 Task: Find connections with filter location Divichibazar with filter topic #homedecor with filter profile language French with filter current company Tata Consumer Products with filter school Medical jobs updates with filter industry Semiconductor Manufacturing with filter service category Print Design with filter keywords title Continuous Improvement Consultant
Action: Mouse moved to (509, 92)
Screenshot: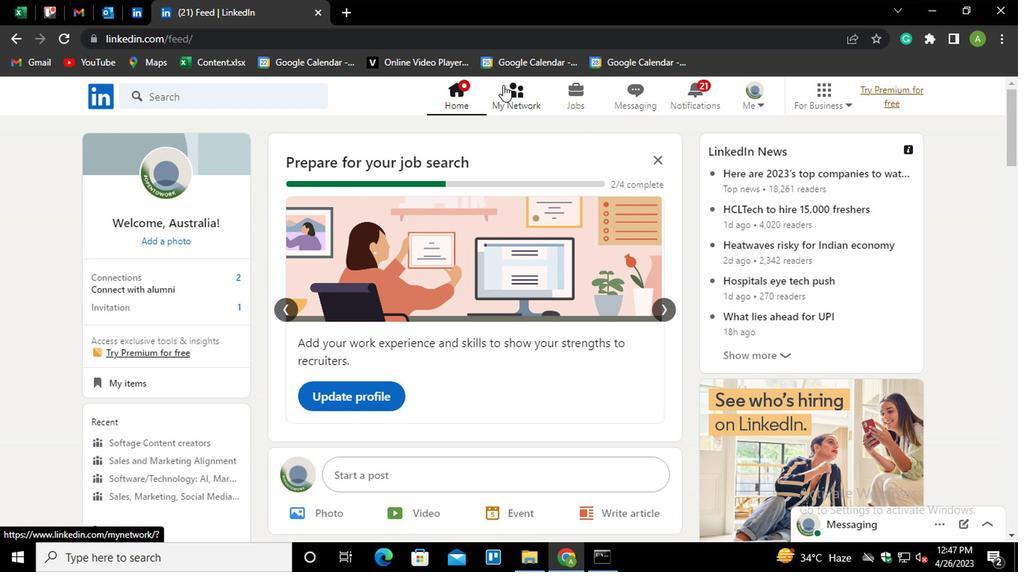 
Action: Mouse pressed left at (509, 92)
Screenshot: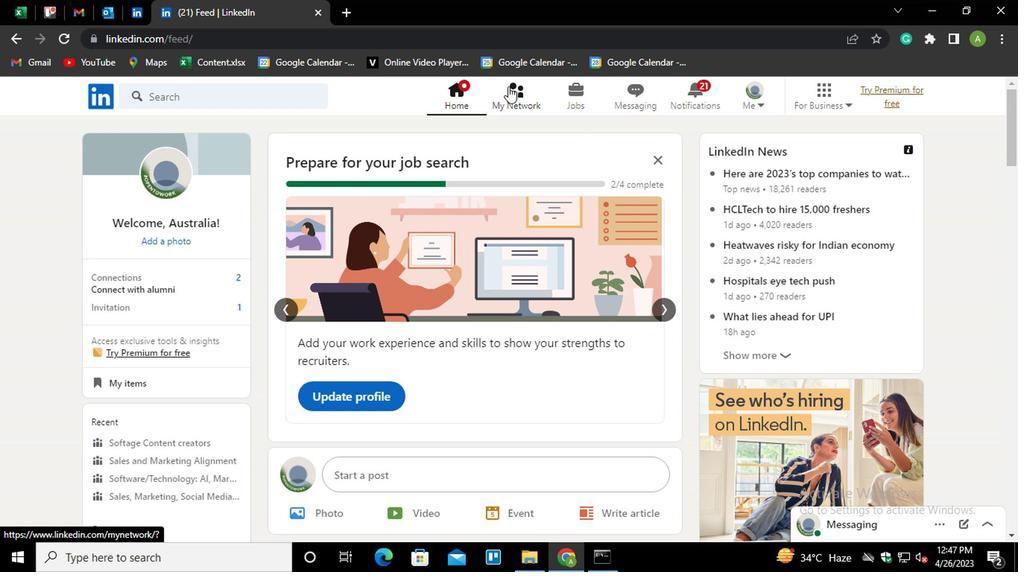 
Action: Mouse moved to (201, 172)
Screenshot: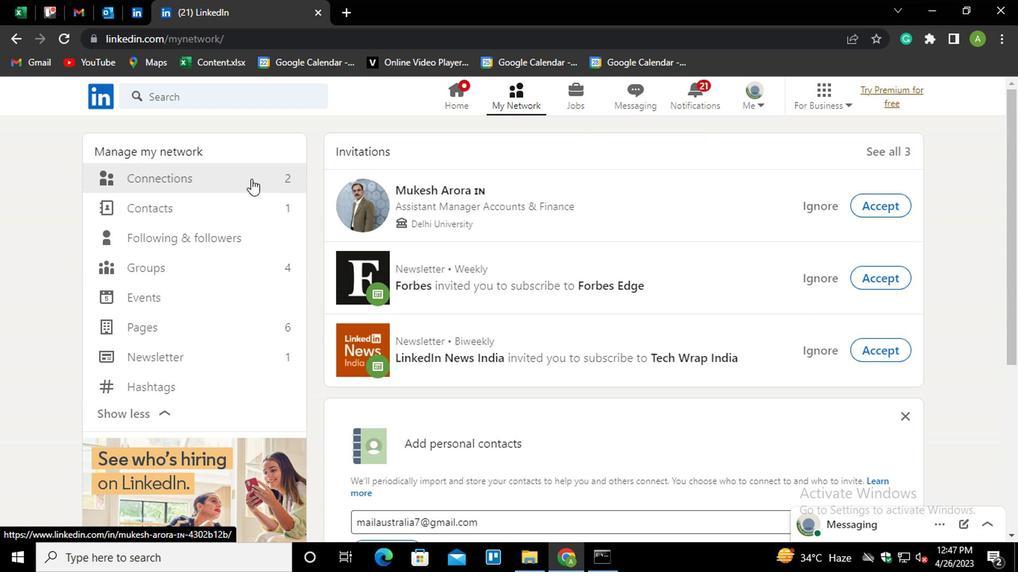 
Action: Mouse pressed left at (201, 172)
Screenshot: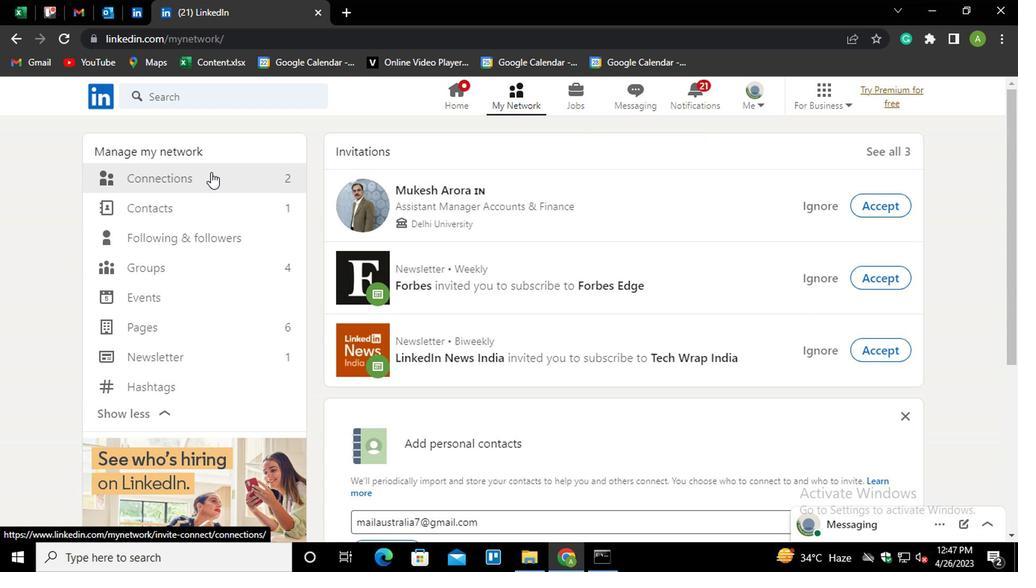 
Action: Mouse moved to (605, 184)
Screenshot: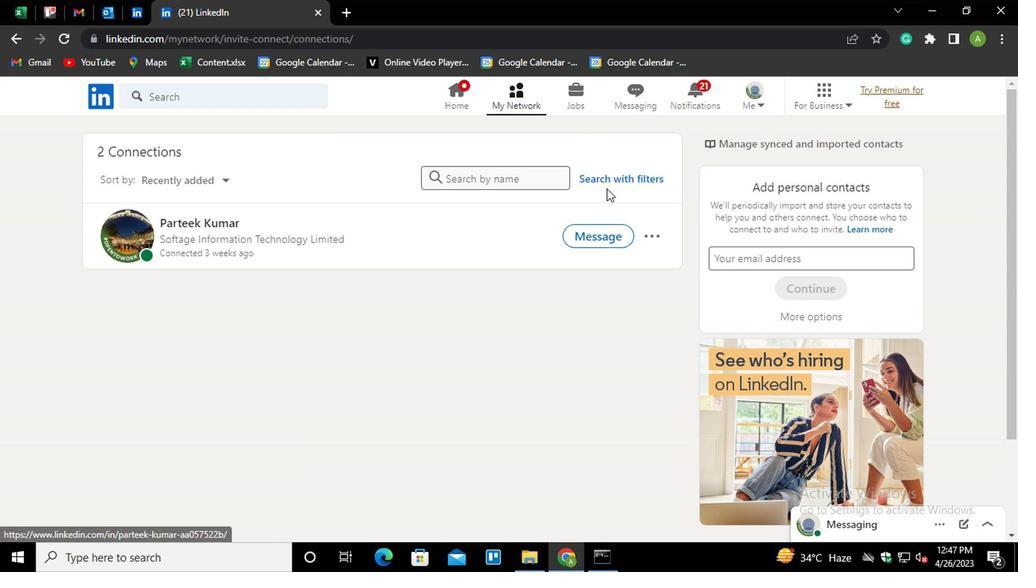 
Action: Mouse pressed left at (605, 184)
Screenshot: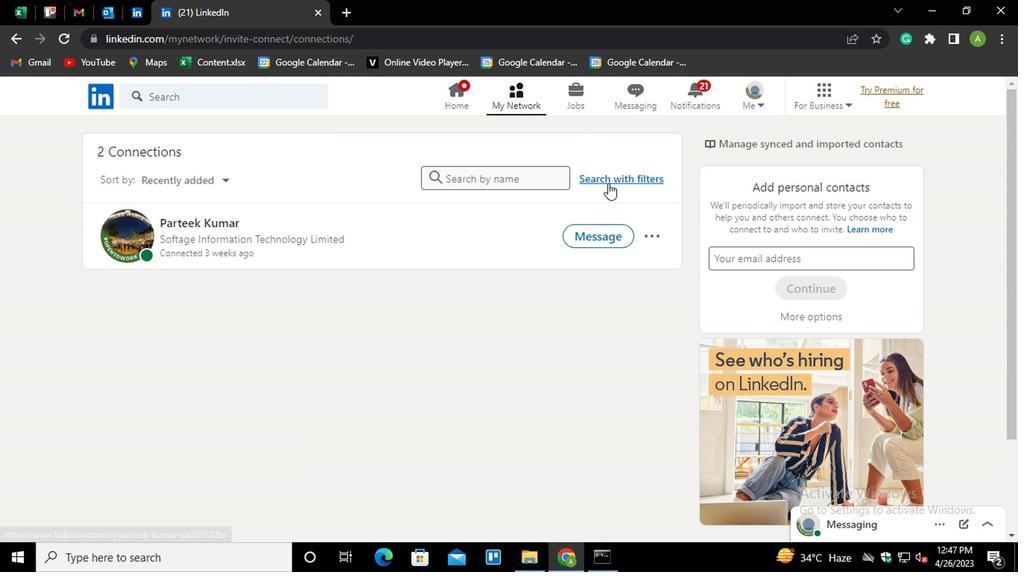 
Action: Mouse moved to (505, 141)
Screenshot: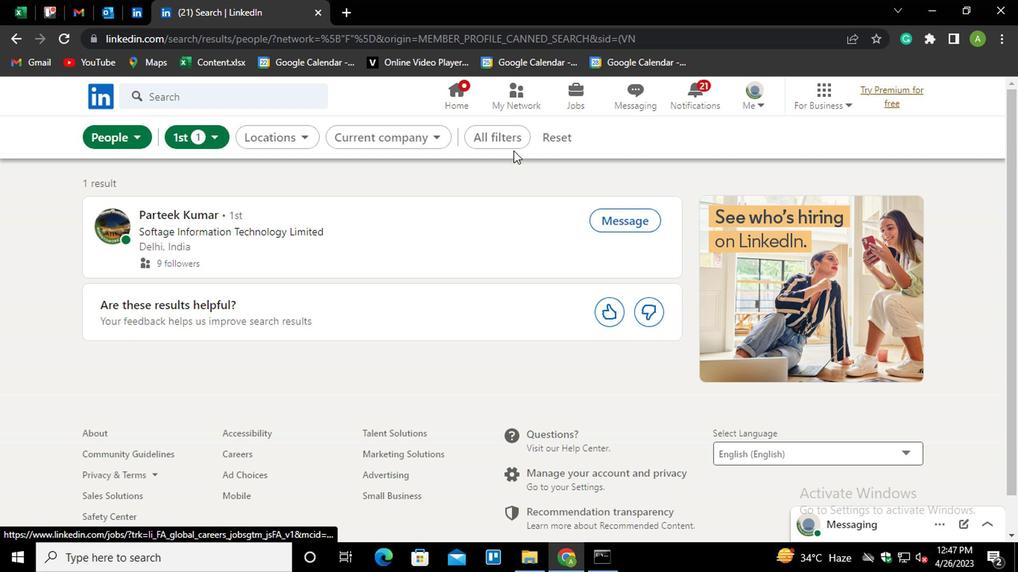
Action: Mouse pressed left at (505, 141)
Screenshot: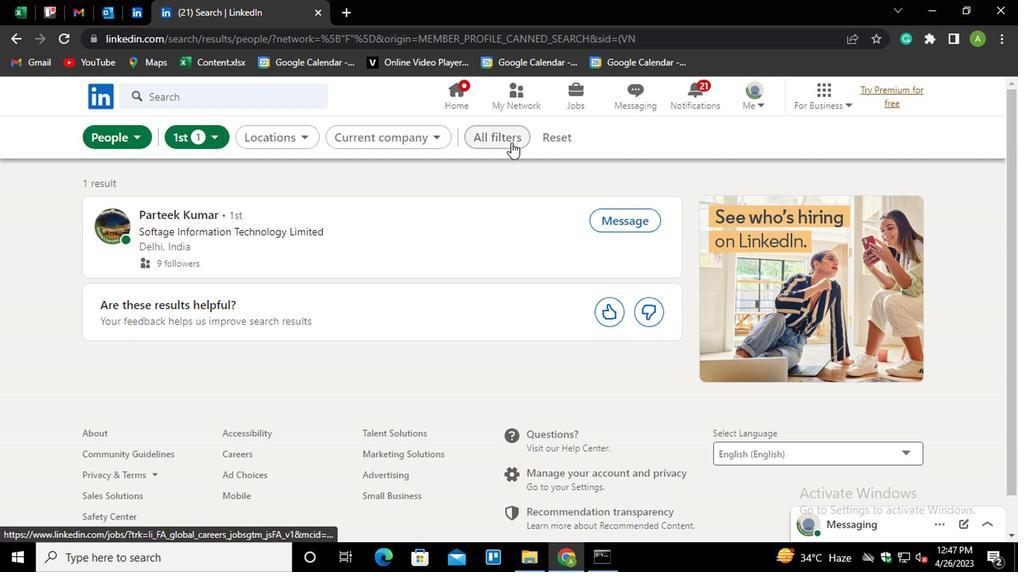 
Action: Mouse moved to (701, 286)
Screenshot: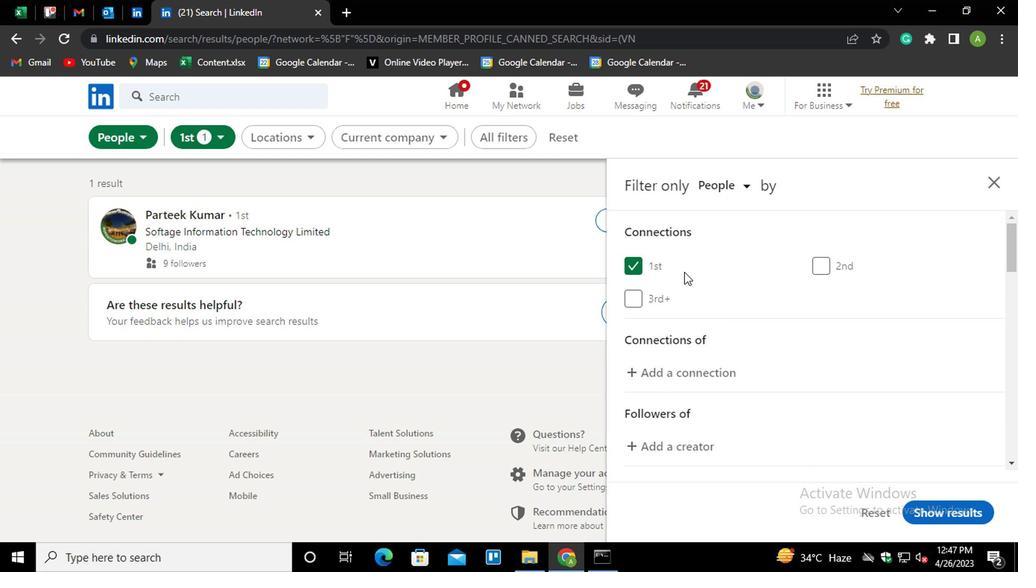 
Action: Mouse scrolled (701, 286) with delta (0, 0)
Screenshot: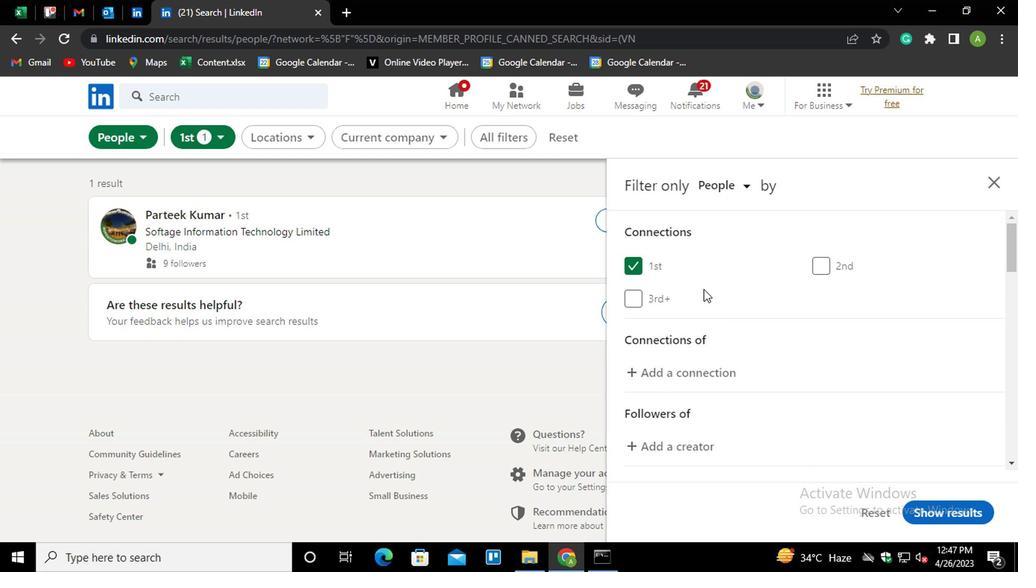 
Action: Mouse scrolled (701, 286) with delta (0, 0)
Screenshot: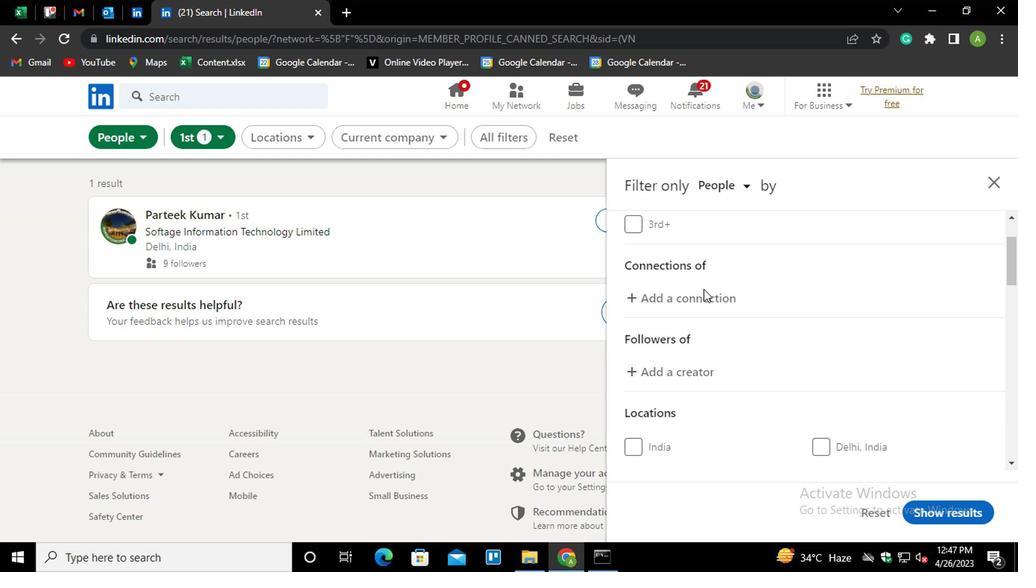 
Action: Mouse moved to (701, 288)
Screenshot: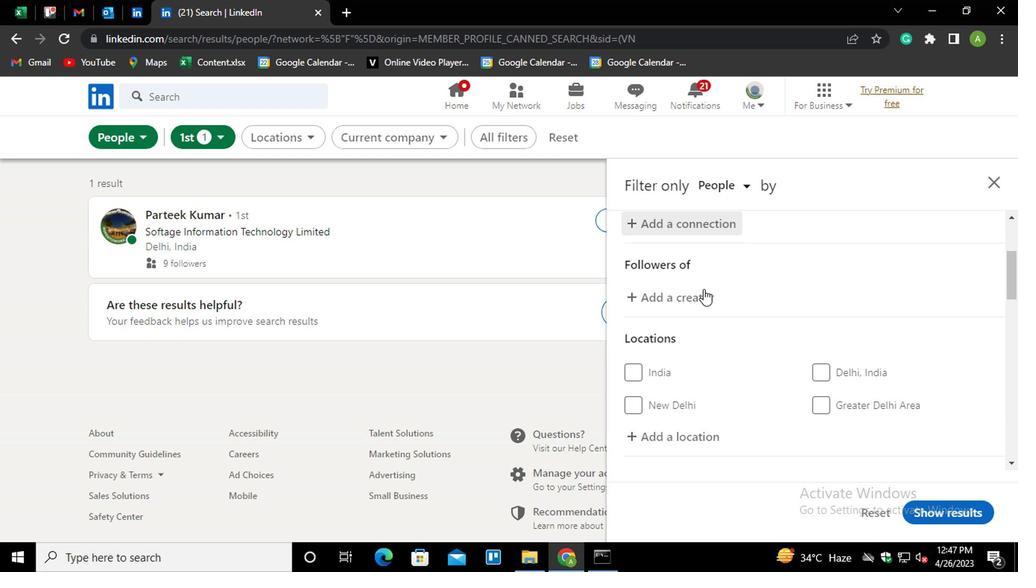 
Action: Mouse scrolled (701, 287) with delta (0, -1)
Screenshot: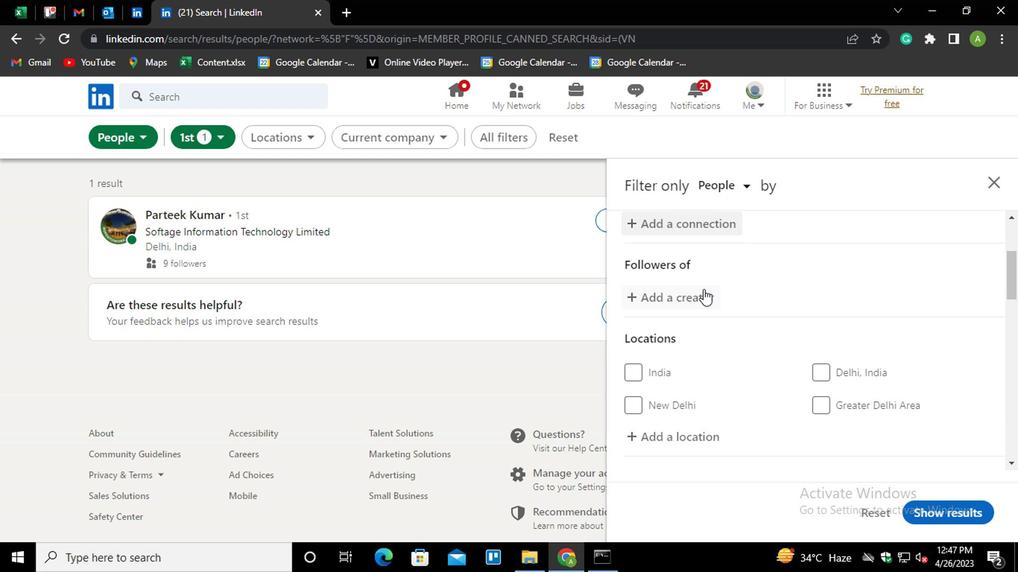 
Action: Mouse moved to (685, 365)
Screenshot: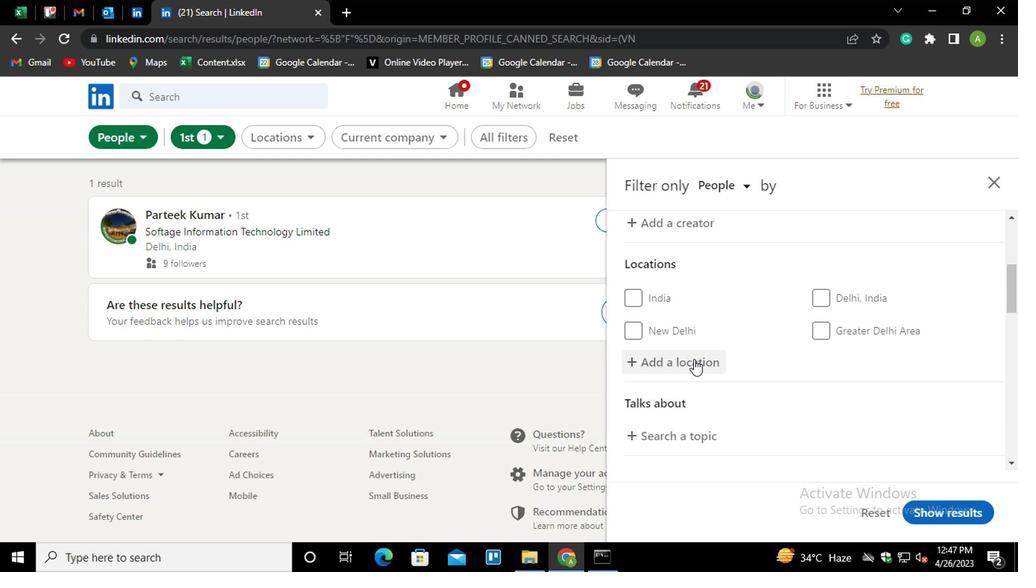 
Action: Mouse pressed left at (685, 365)
Screenshot: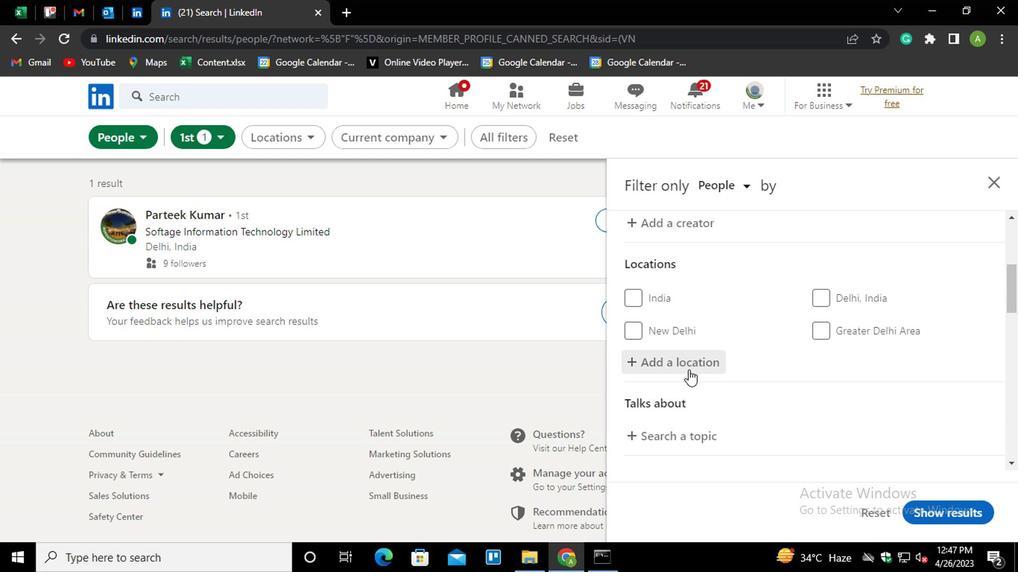 
Action: Mouse moved to (681, 357)
Screenshot: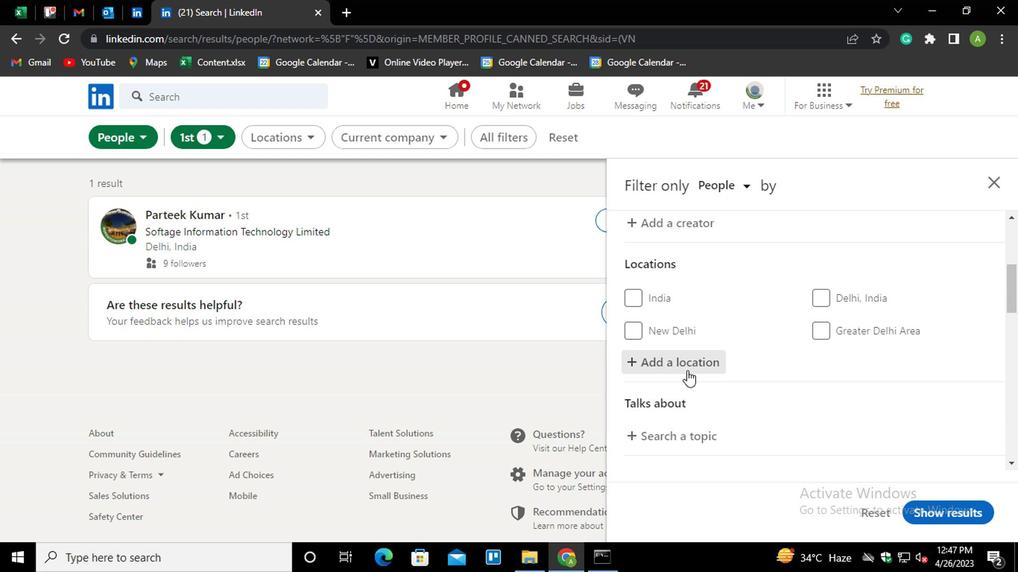 
Action: Mouse pressed left at (681, 357)
Screenshot: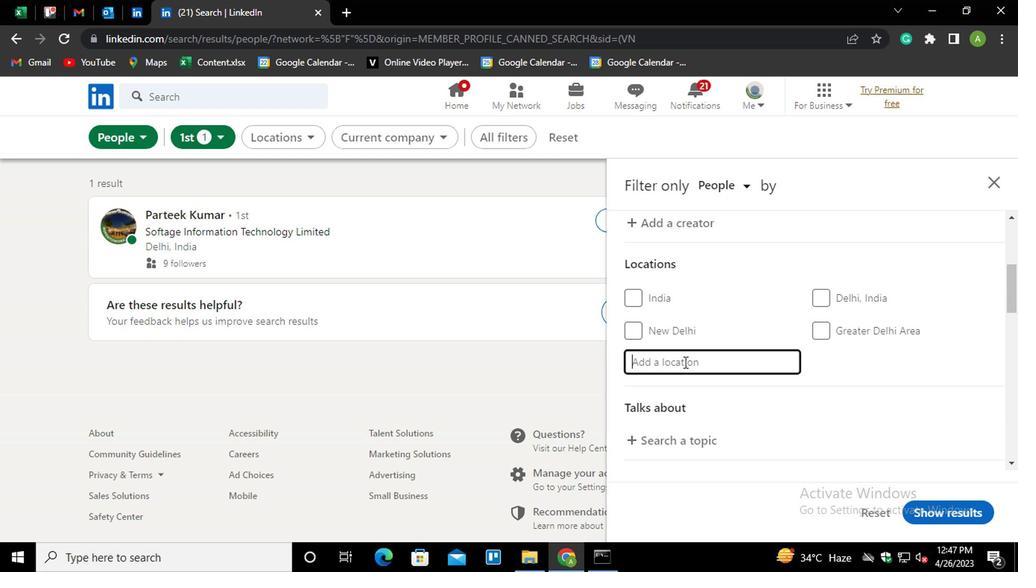 
Action: Mouse moved to (676, 359)
Screenshot: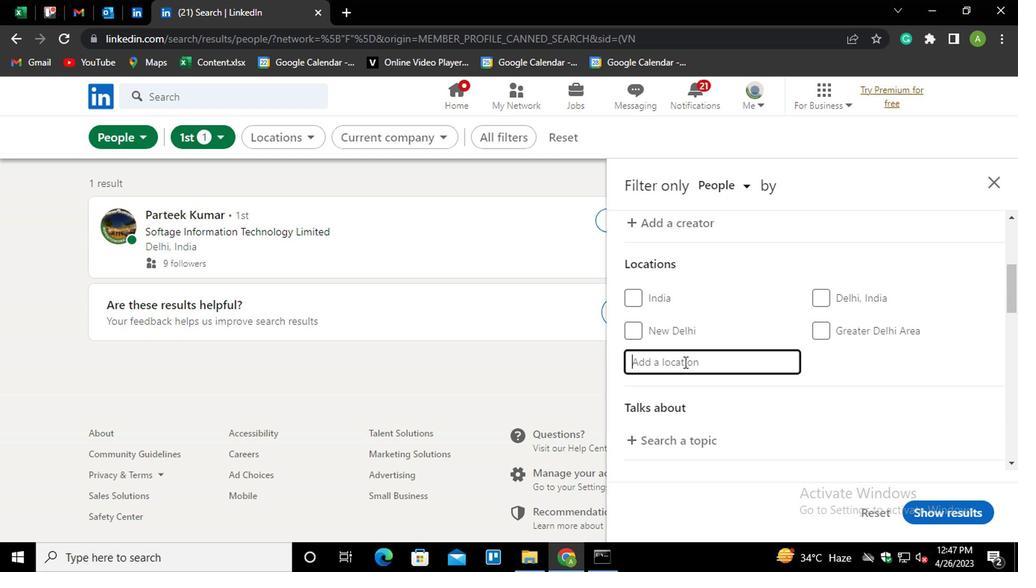
Action: Key pressed <Key.shift>DIVICHIBAZAR
Screenshot: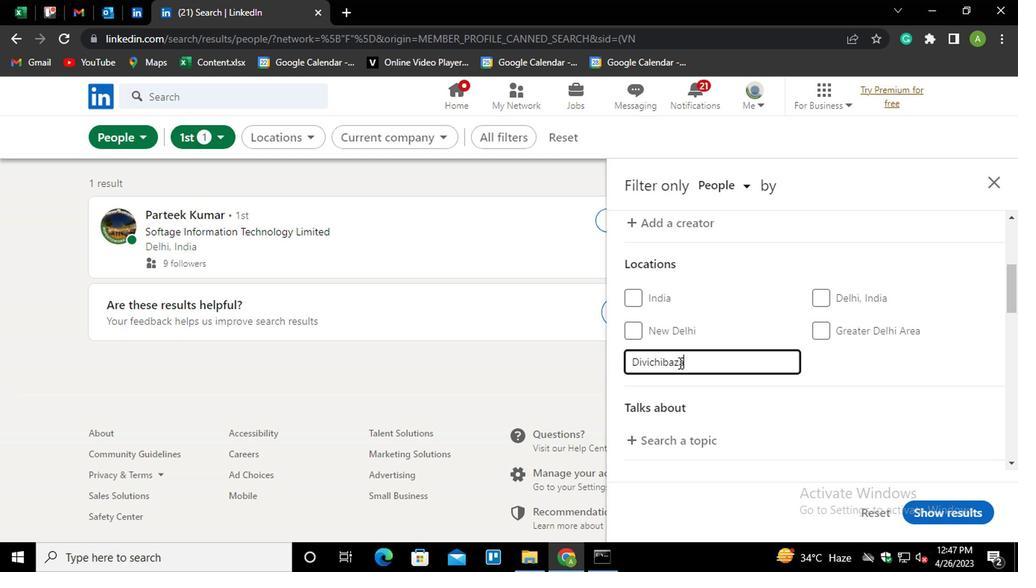 
Action: Mouse moved to (690, 408)
Screenshot: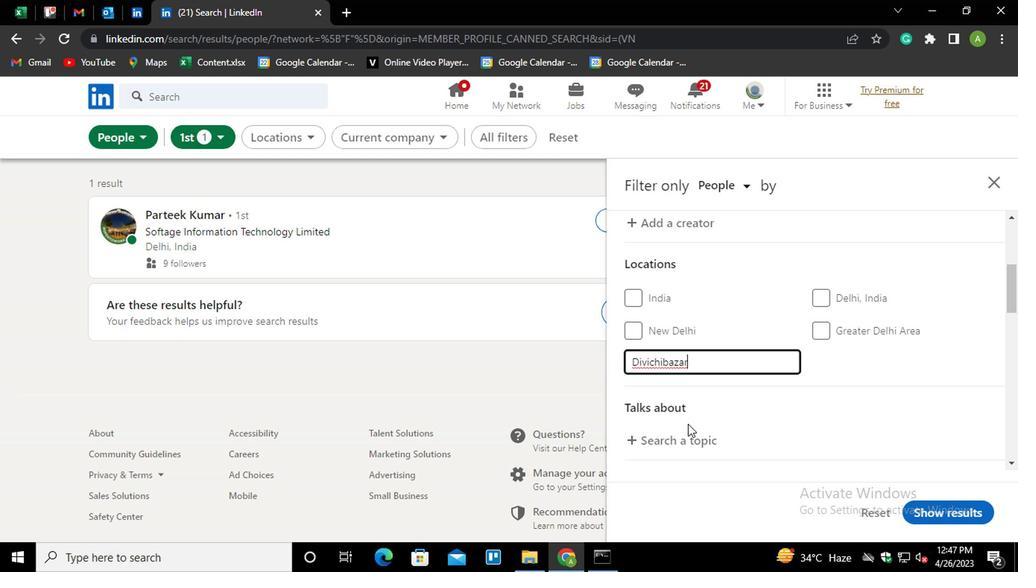 
Action: Mouse scrolled (690, 408) with delta (0, 0)
Screenshot: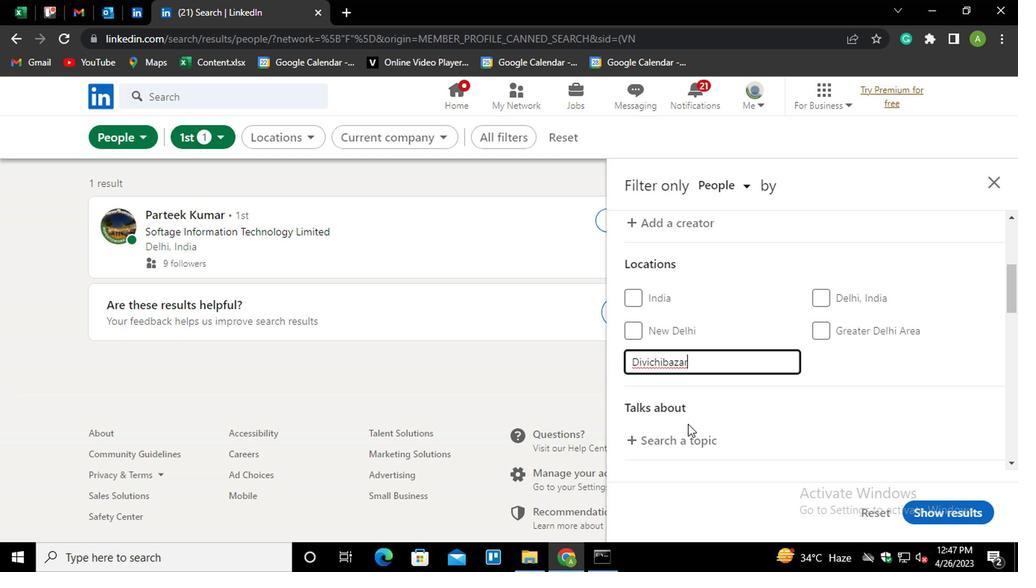 
Action: Mouse moved to (663, 363)
Screenshot: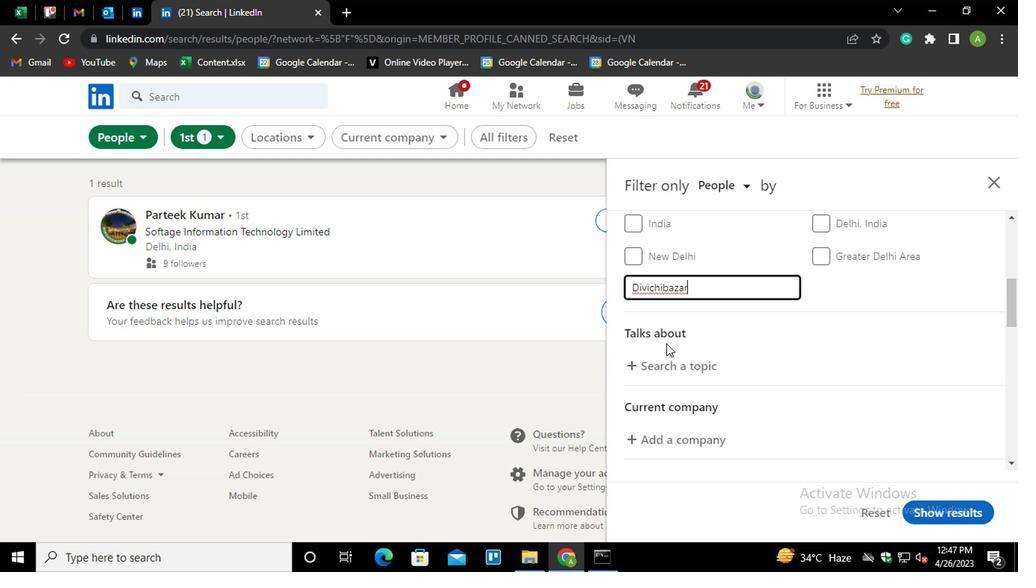 
Action: Mouse pressed left at (663, 363)
Screenshot: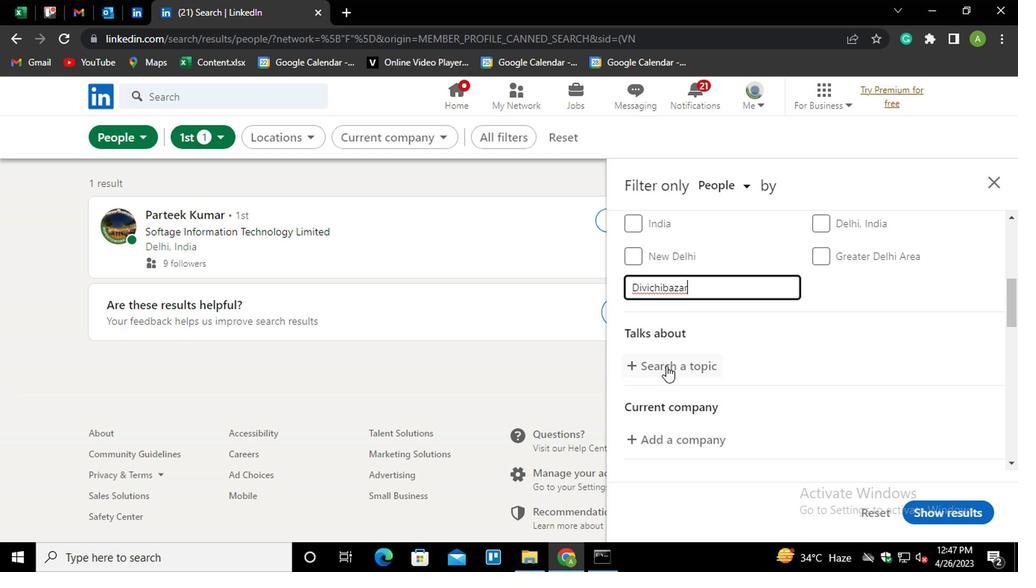 
Action: Key pressed <Key.shift>#HOMEDECOR
Screenshot: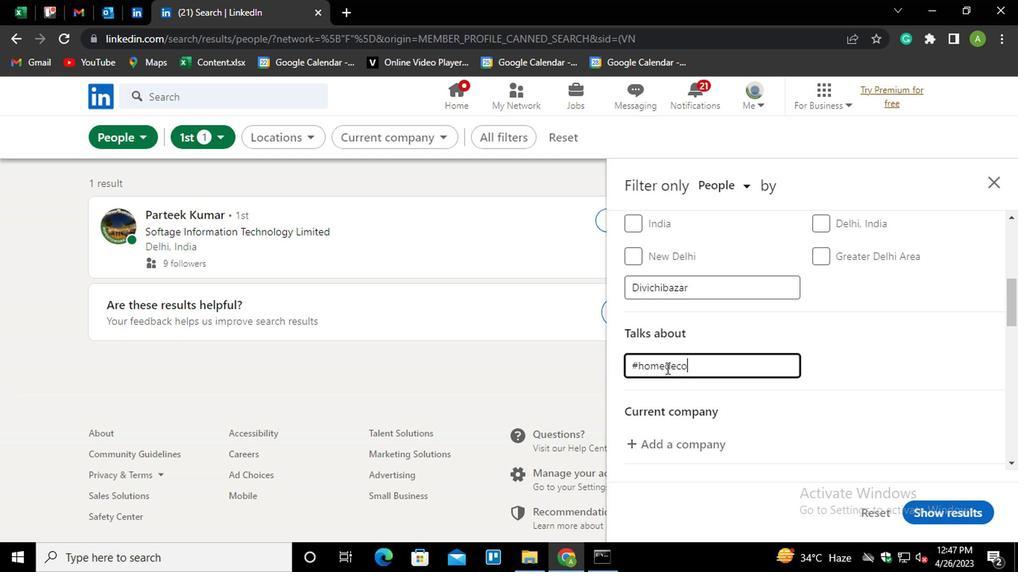 
Action: Mouse moved to (855, 368)
Screenshot: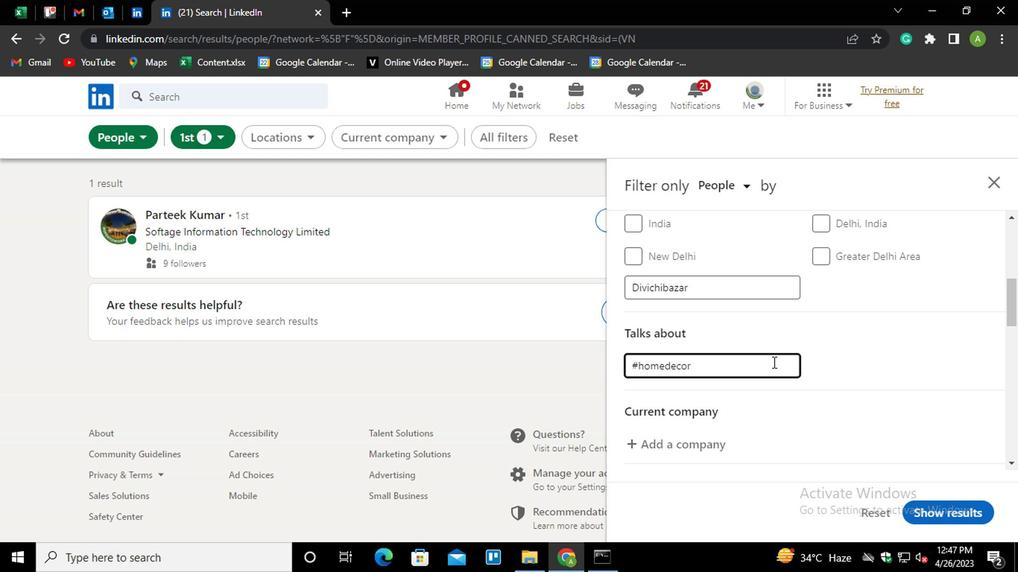 
Action: Mouse pressed left at (855, 368)
Screenshot: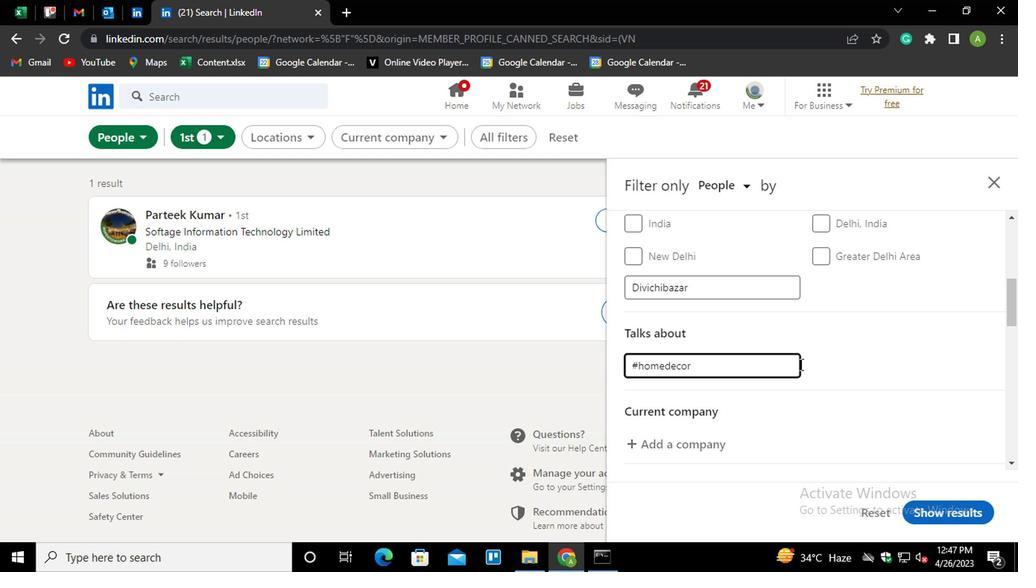 
Action: Mouse moved to (875, 363)
Screenshot: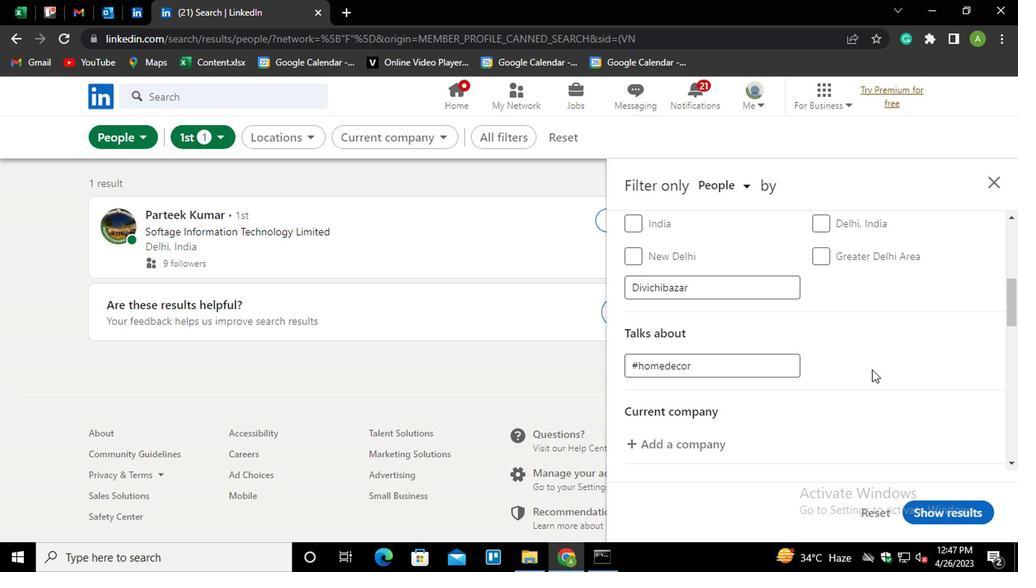 
Action: Mouse scrolled (875, 363) with delta (0, 0)
Screenshot: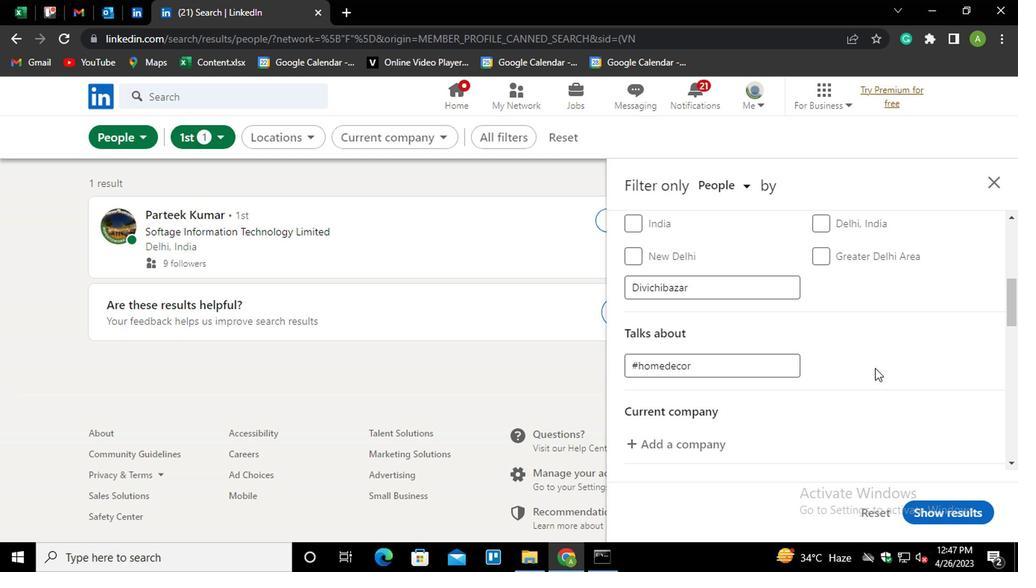 
Action: Mouse scrolled (875, 363) with delta (0, 0)
Screenshot: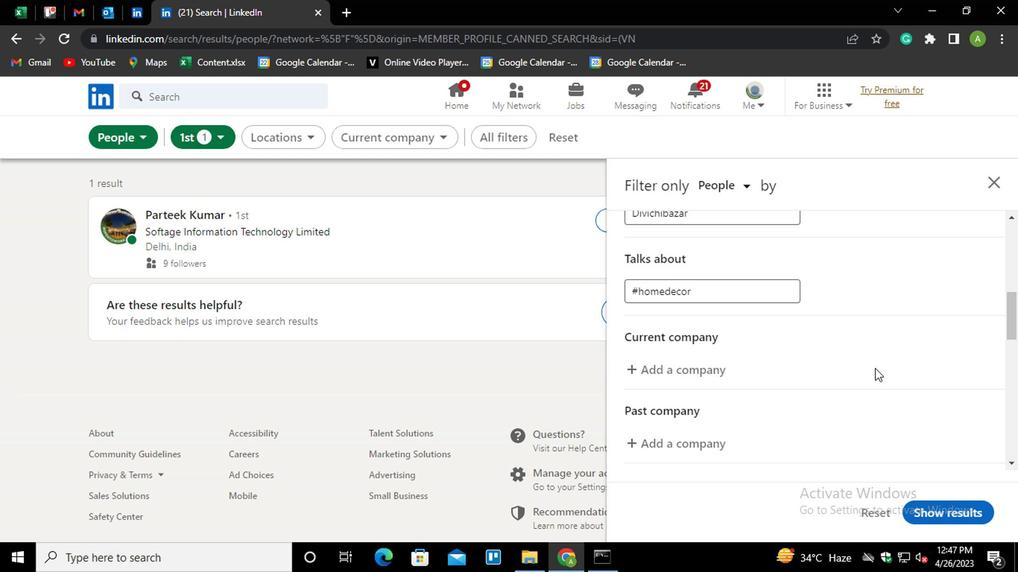 
Action: Mouse moved to (692, 291)
Screenshot: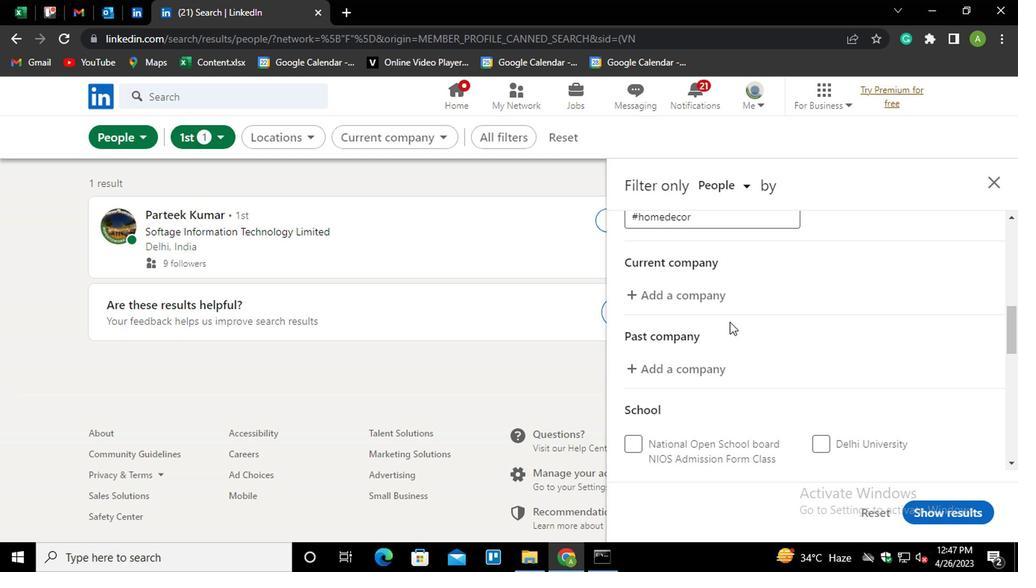 
Action: Mouse pressed left at (692, 291)
Screenshot: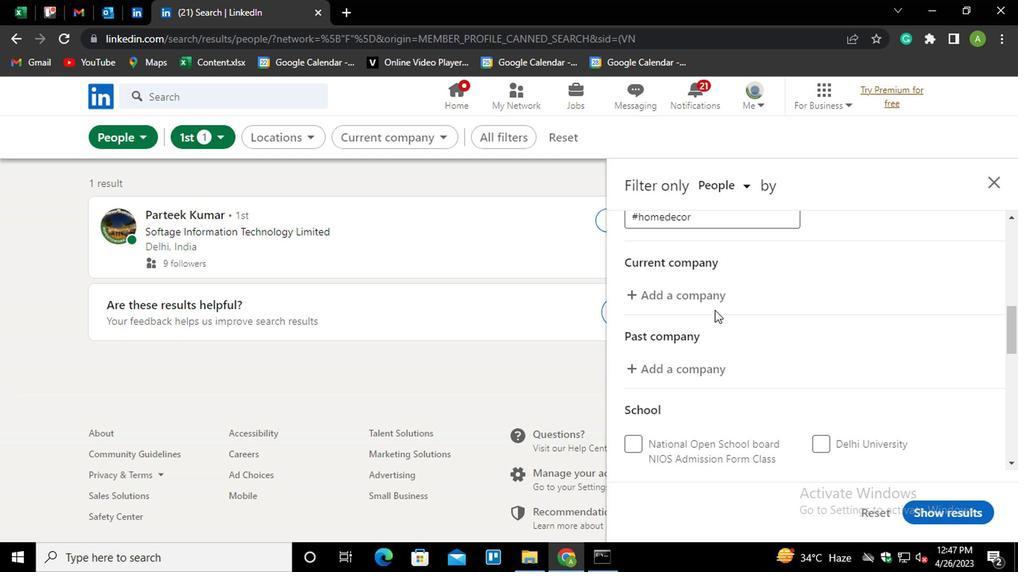 
Action: Mouse moved to (690, 291)
Screenshot: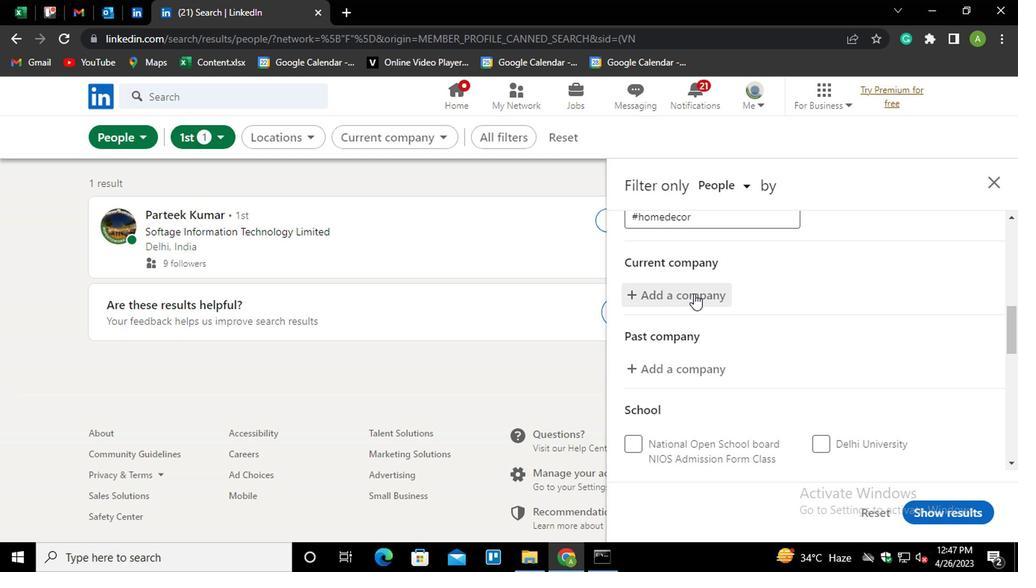 
Action: Key pressed <Key.shift><Key.shift>TATA<Key.space><Key.shift>CONSUM<Key.down><Key.enter>
Screenshot: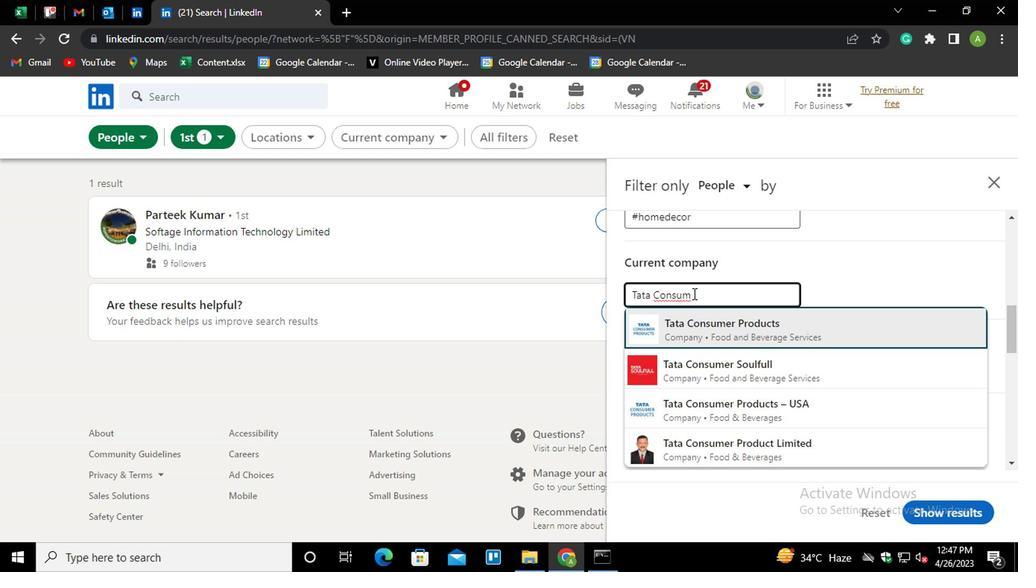 
Action: Mouse moved to (690, 289)
Screenshot: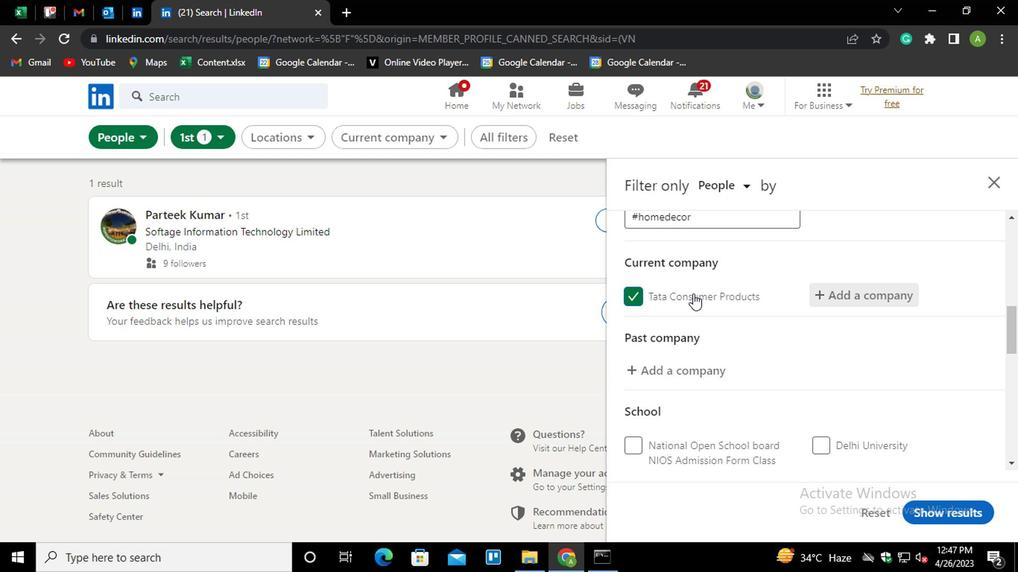 
Action: Mouse scrolled (690, 289) with delta (0, 0)
Screenshot: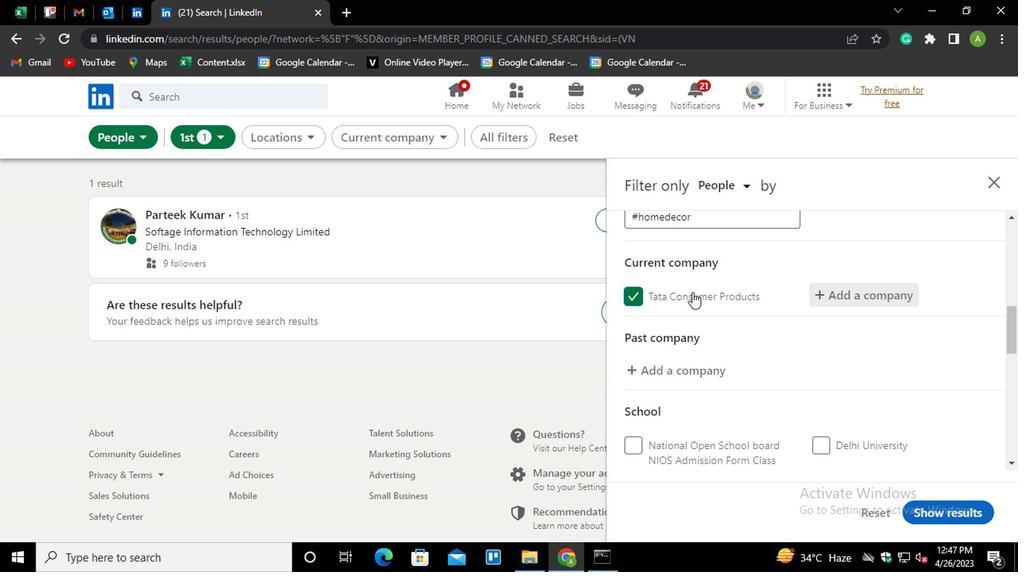 
Action: Mouse moved to (693, 295)
Screenshot: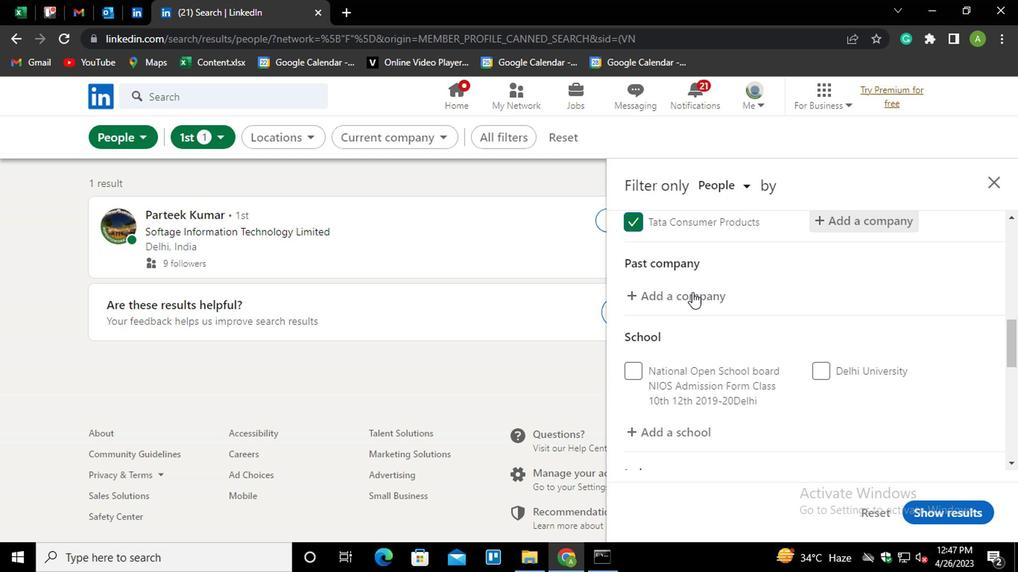 
Action: Mouse scrolled (693, 294) with delta (0, 0)
Screenshot: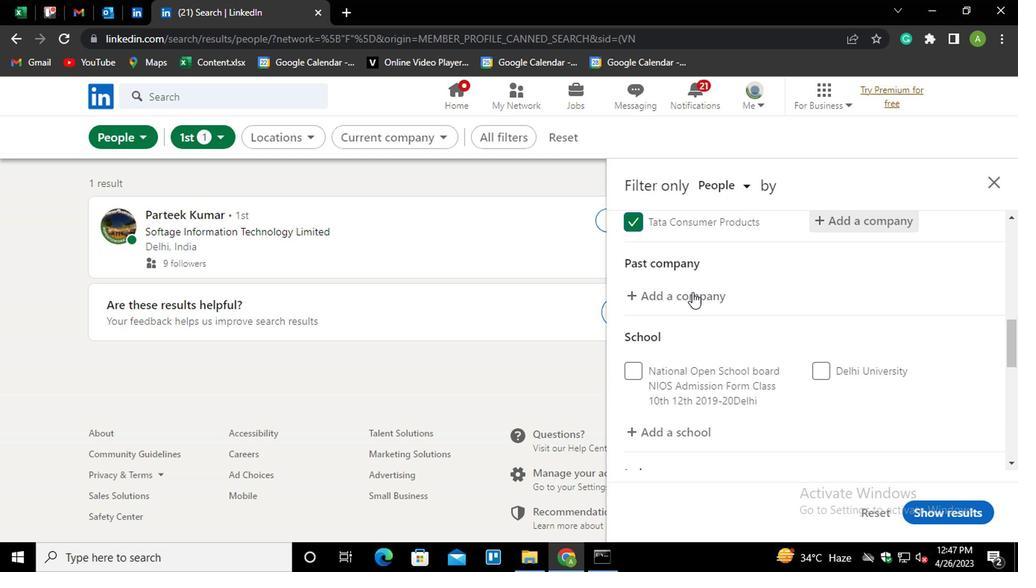 
Action: Mouse scrolled (693, 294) with delta (0, 0)
Screenshot: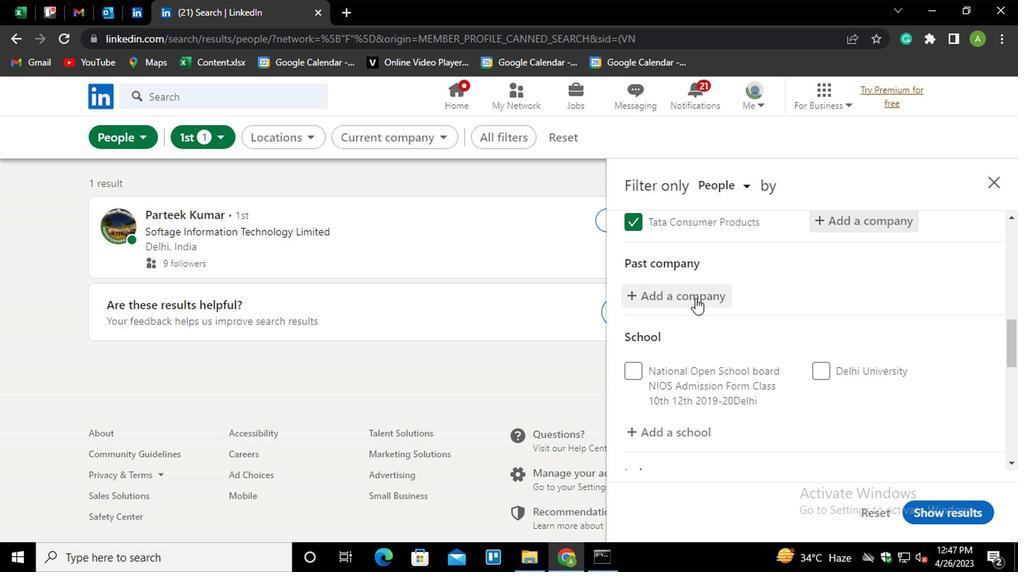 
Action: Mouse moved to (741, 282)
Screenshot: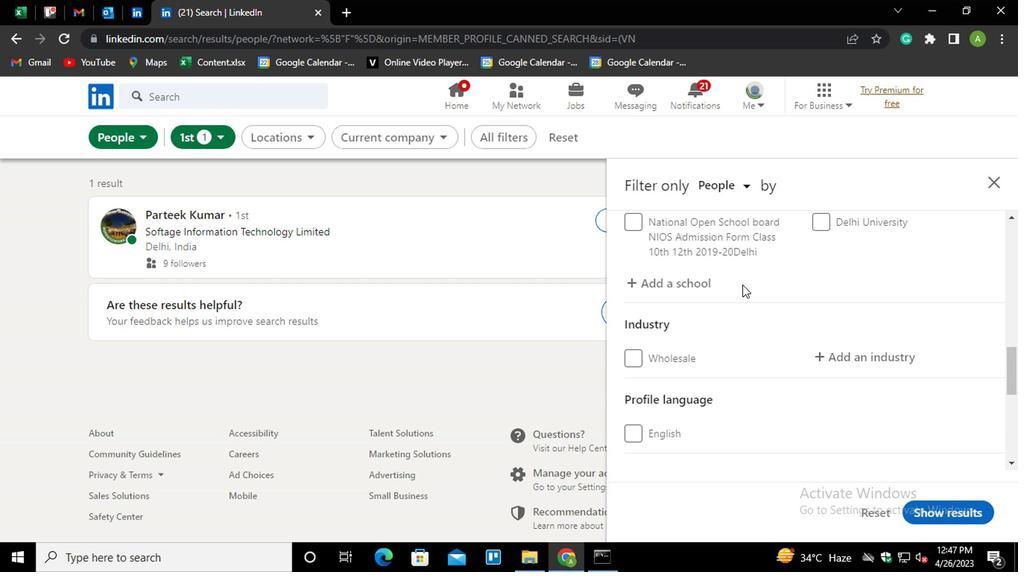 
Action: Mouse scrolled (741, 281) with delta (0, -1)
Screenshot: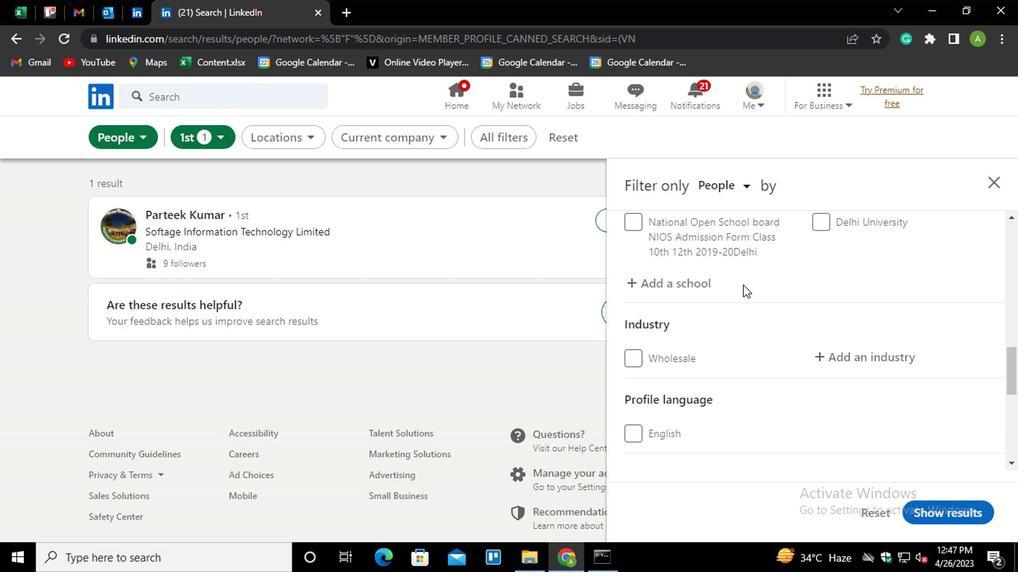 
Action: Mouse scrolled (741, 283) with delta (0, 0)
Screenshot: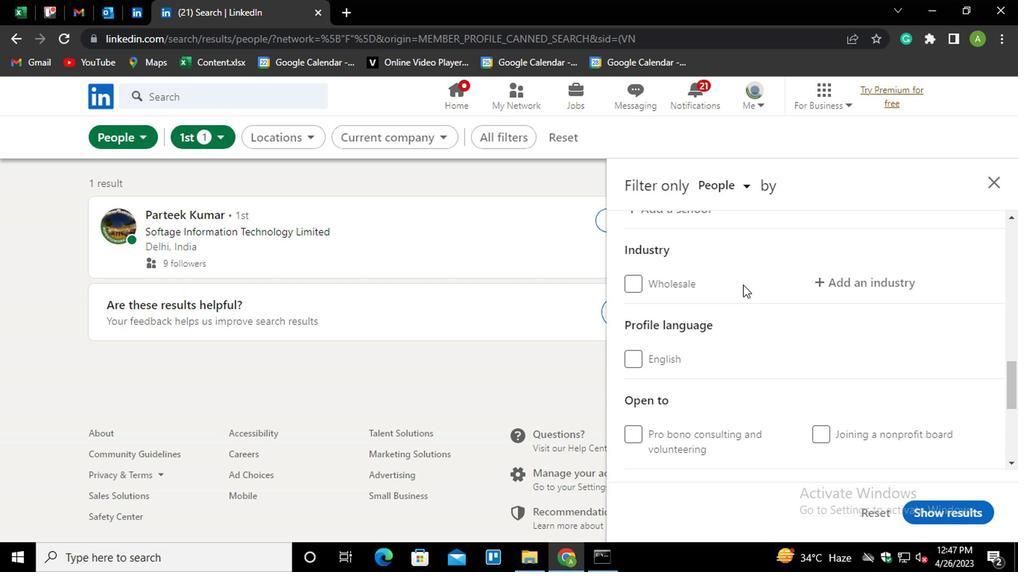
Action: Mouse scrolled (741, 283) with delta (0, 0)
Screenshot: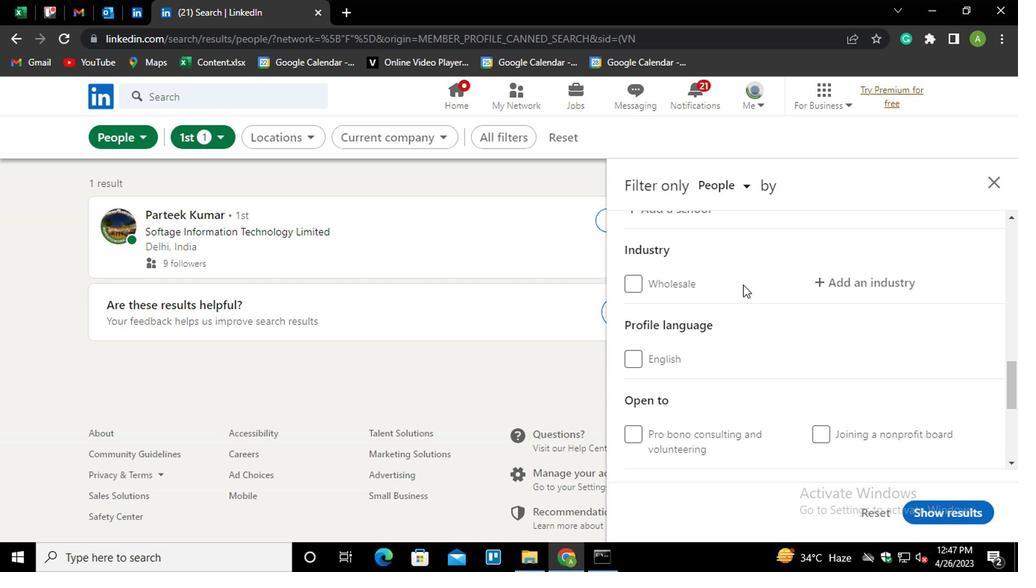 
Action: Mouse moved to (685, 347)
Screenshot: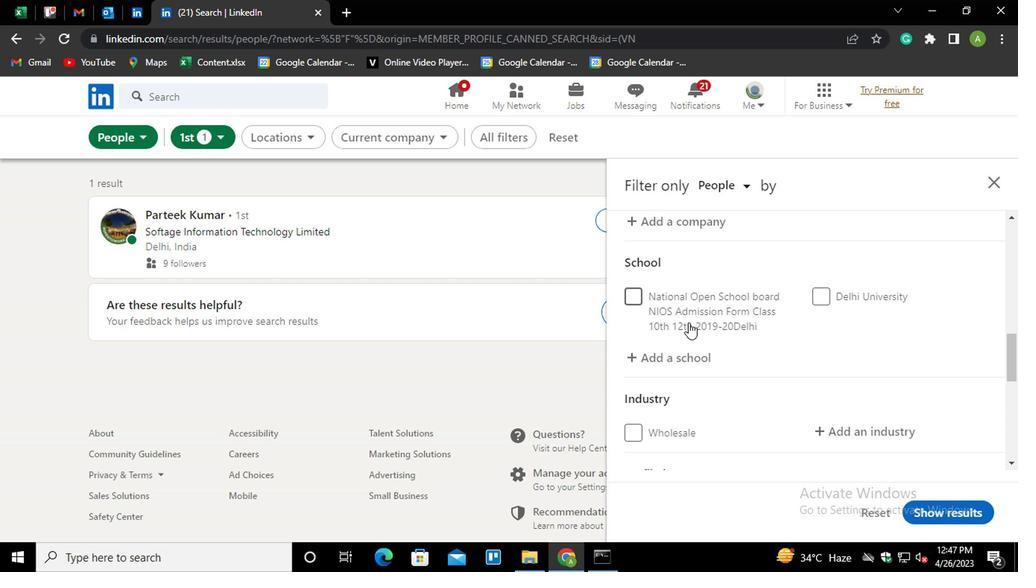 
Action: Mouse pressed left at (685, 347)
Screenshot: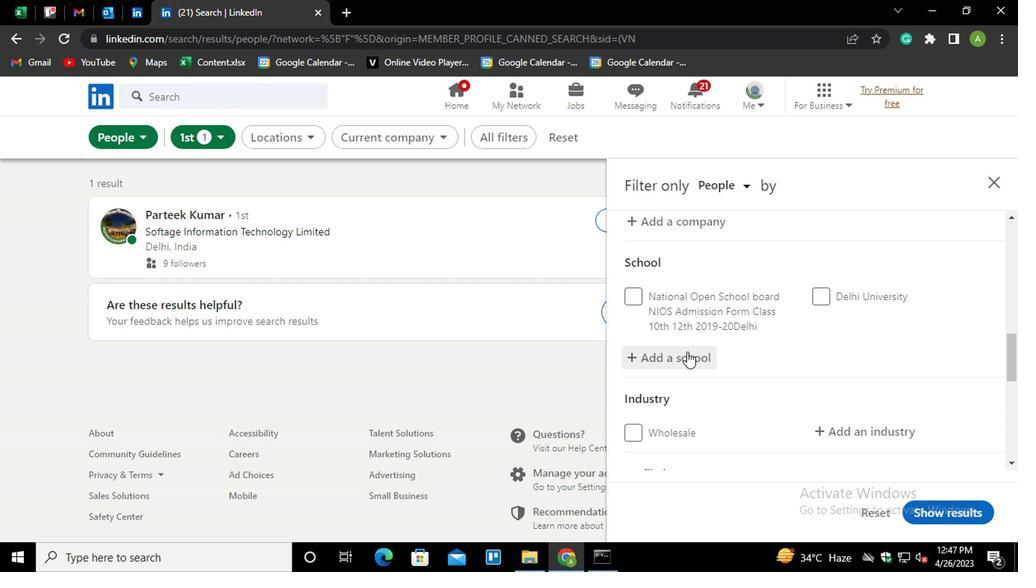 
Action: Mouse moved to (690, 352)
Screenshot: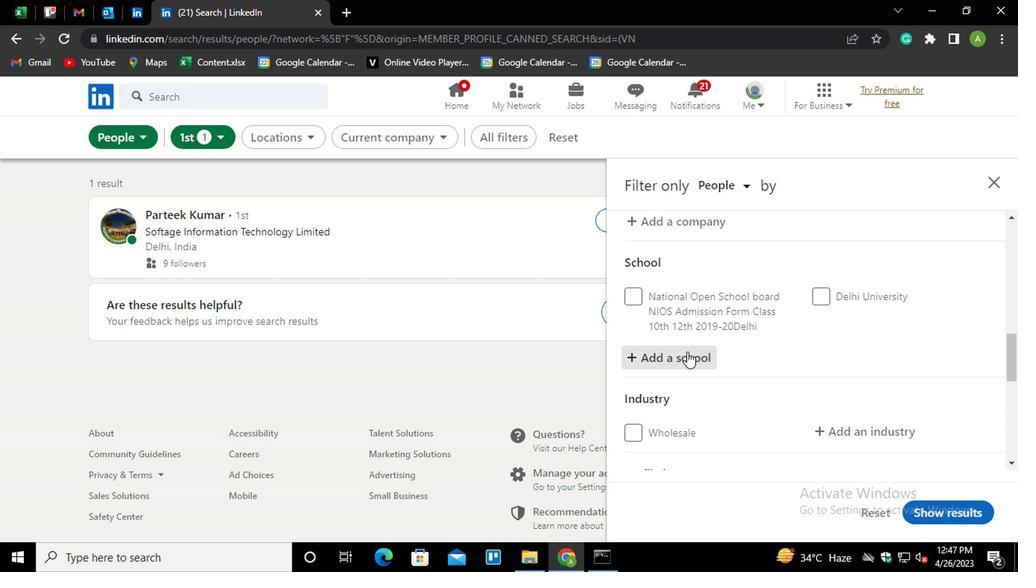 
Action: Mouse pressed left at (690, 352)
Screenshot: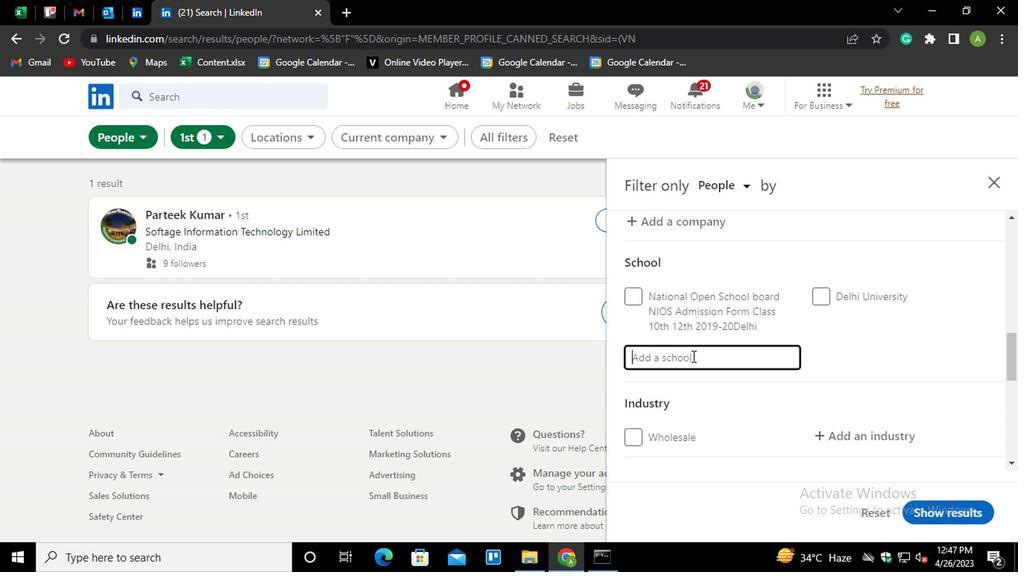 
Action: Mouse moved to (690, 353)
Screenshot: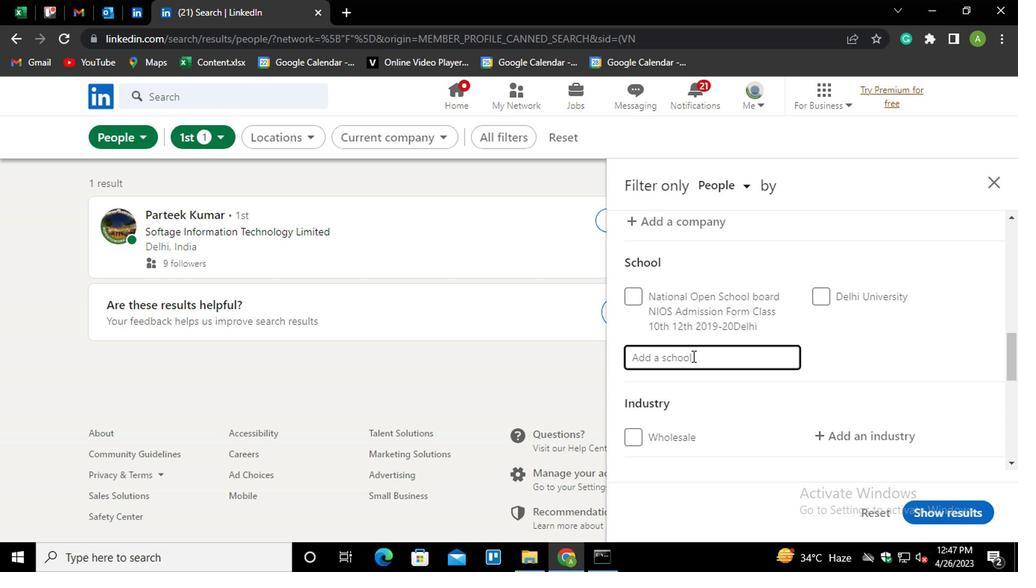 
Action: Key pressed <Key.shift_r>MEDICAL<Key.space>JOBS<Key.down><Key.enter>
Screenshot: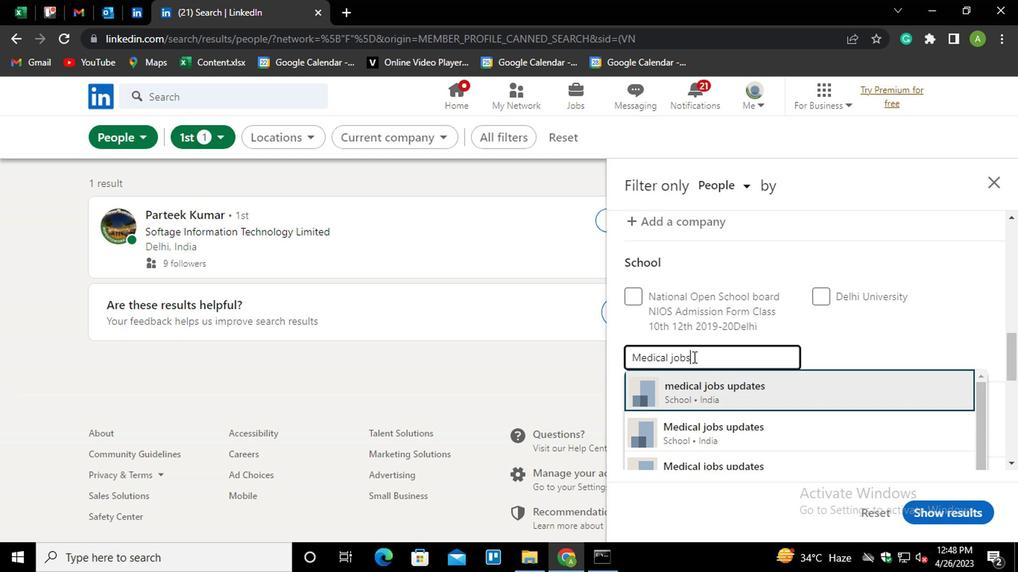 
Action: Mouse moved to (706, 355)
Screenshot: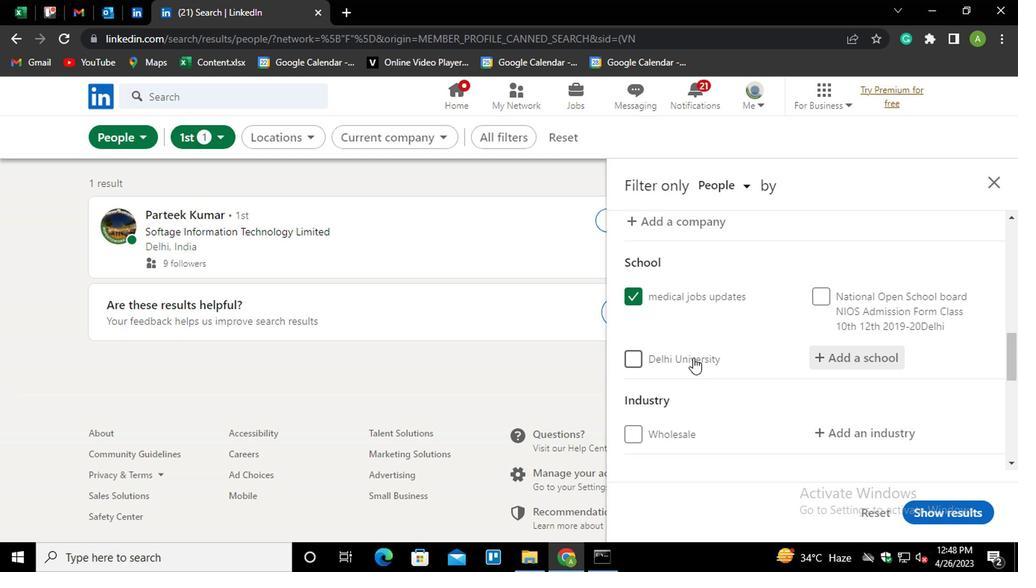 
Action: Mouse scrolled (706, 355) with delta (0, 0)
Screenshot: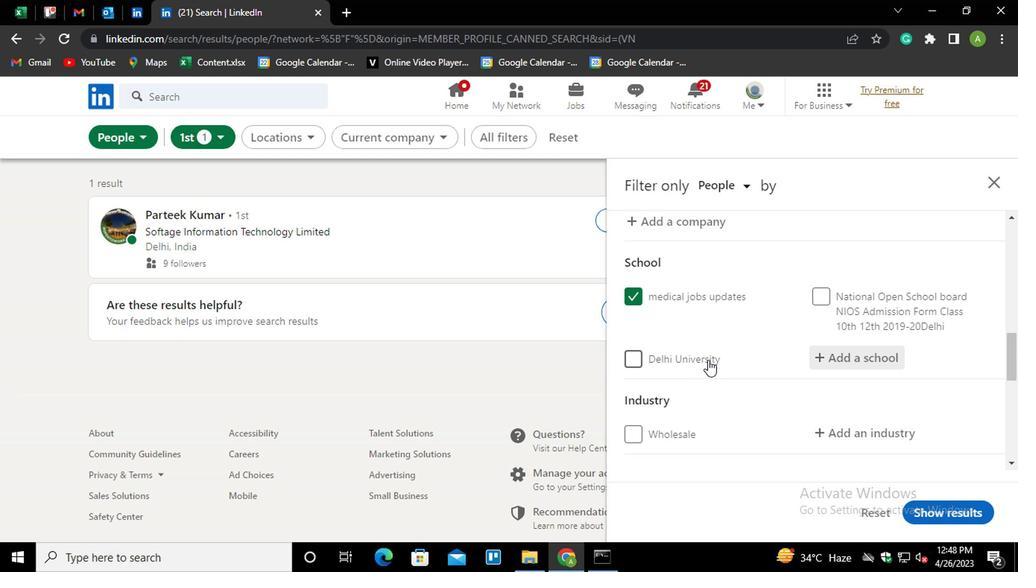 
Action: Mouse moved to (825, 348)
Screenshot: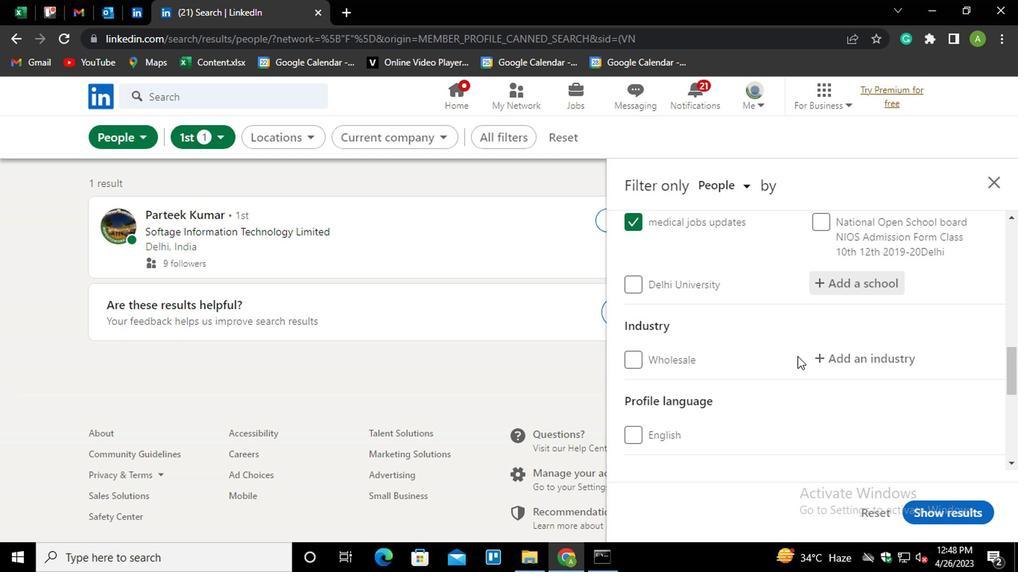 
Action: Mouse pressed left at (825, 348)
Screenshot: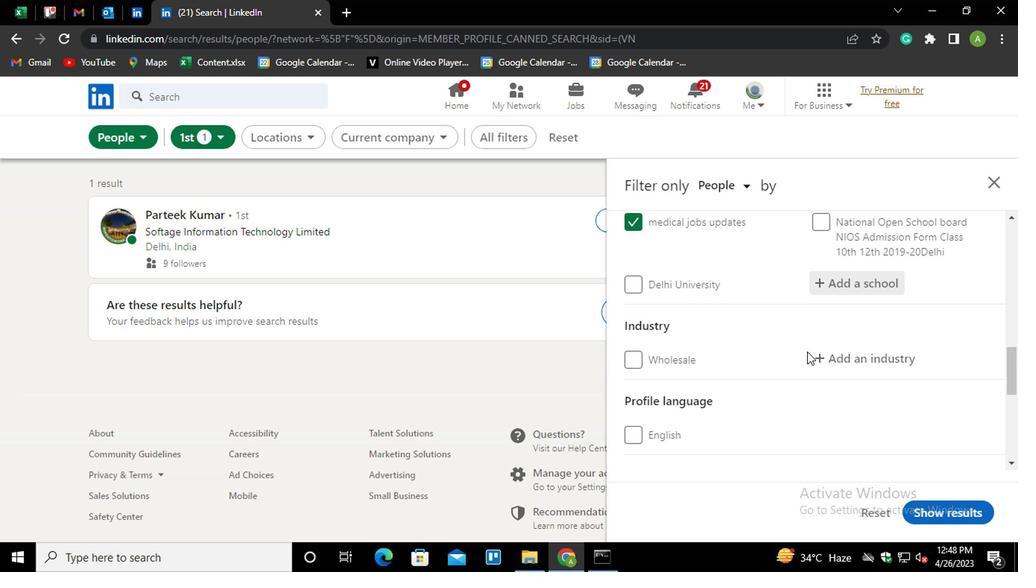 
Action: Mouse moved to (828, 355)
Screenshot: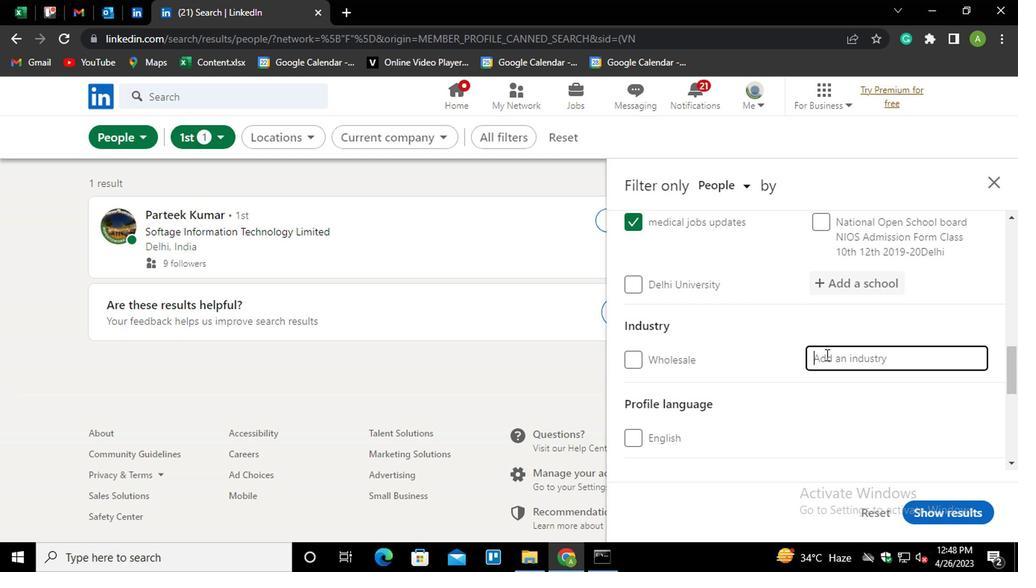 
Action: Mouse pressed left at (828, 355)
Screenshot: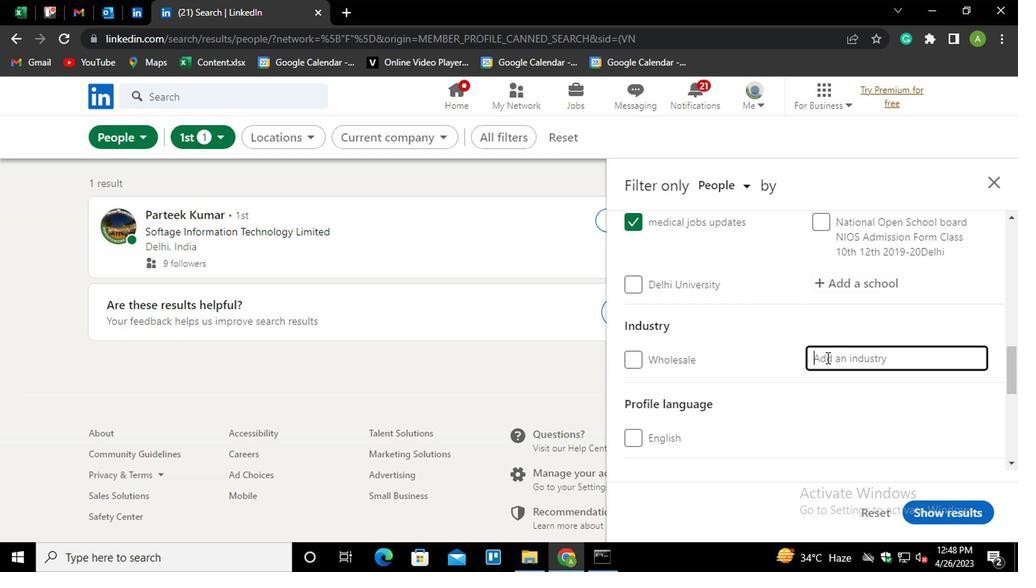 
Action: Key pressed <Key.shift>SEMI<Key.down><Key.down><Key.enter>
Screenshot: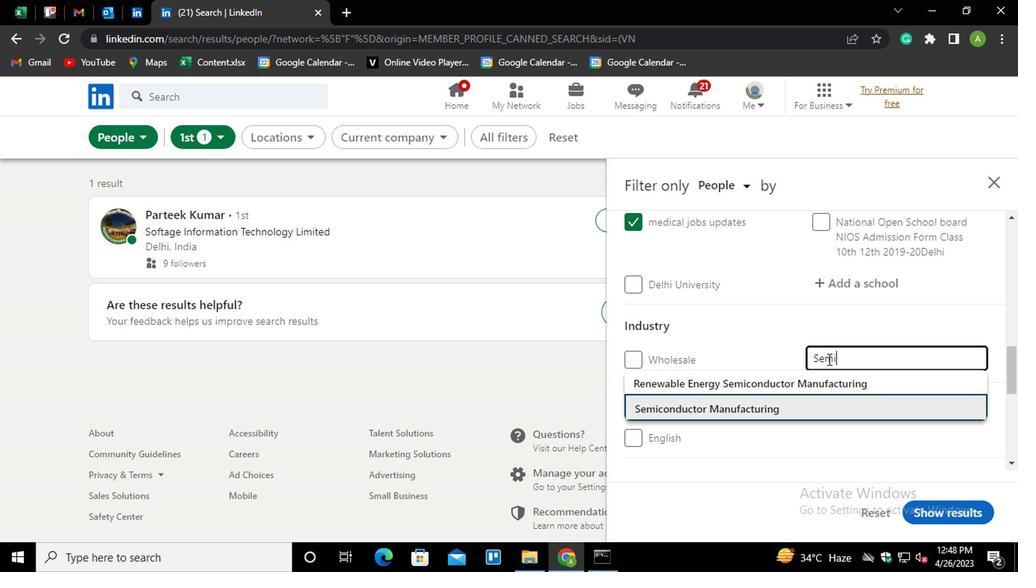 
Action: Mouse moved to (830, 355)
Screenshot: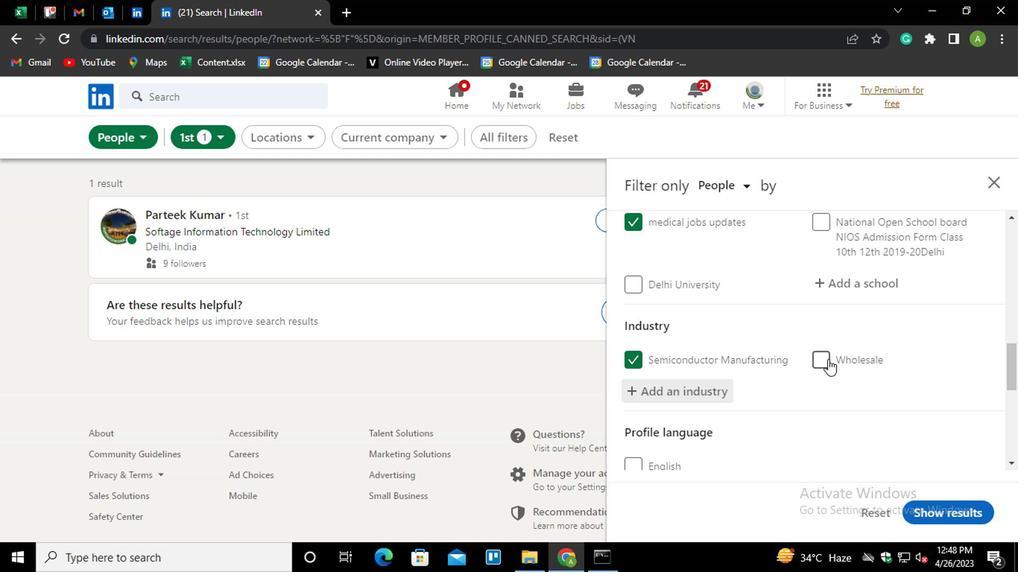
Action: Mouse scrolled (830, 354) with delta (0, -1)
Screenshot: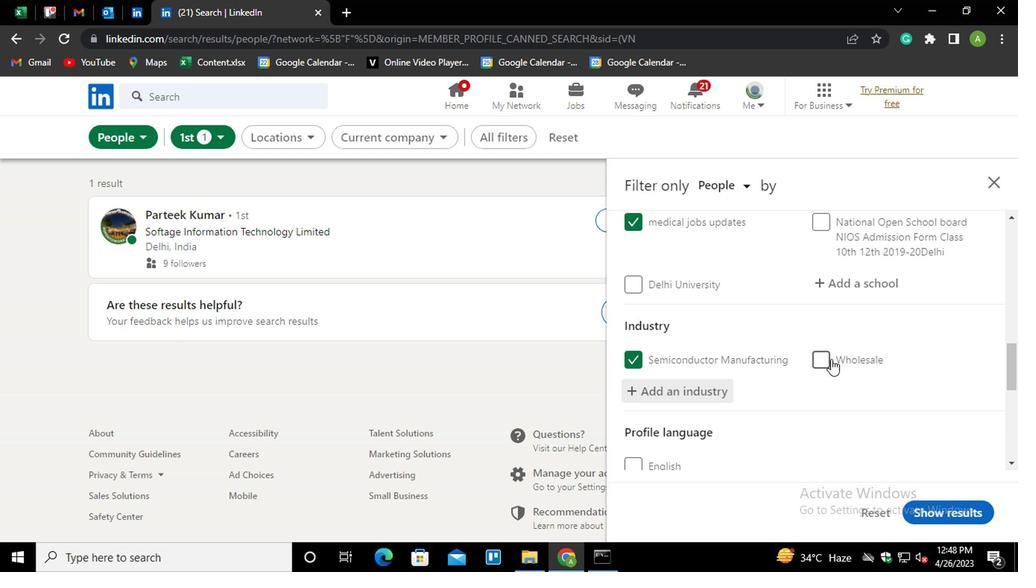 
Action: Mouse scrolled (830, 354) with delta (0, -1)
Screenshot: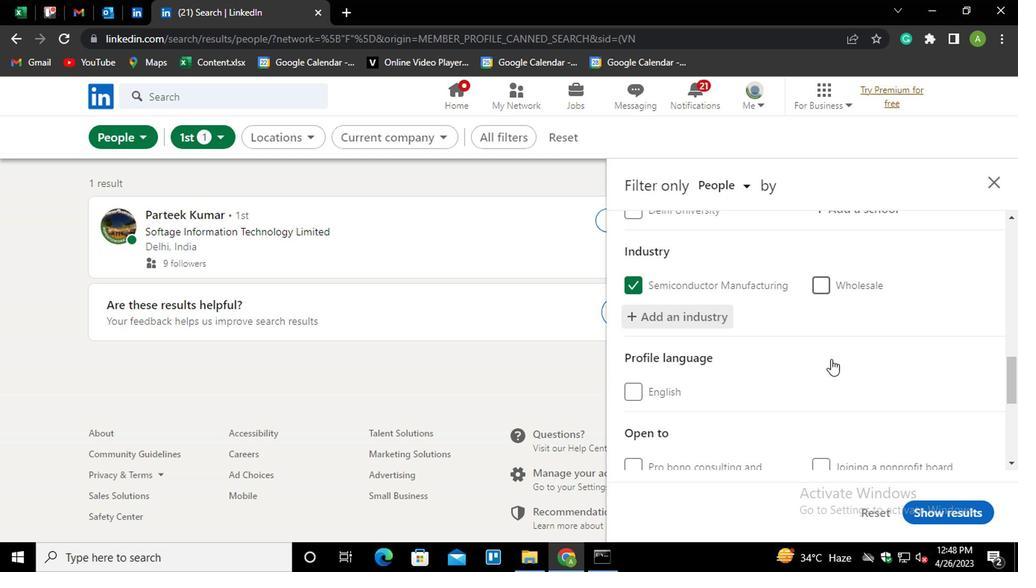 
Action: Mouse scrolled (830, 354) with delta (0, -1)
Screenshot: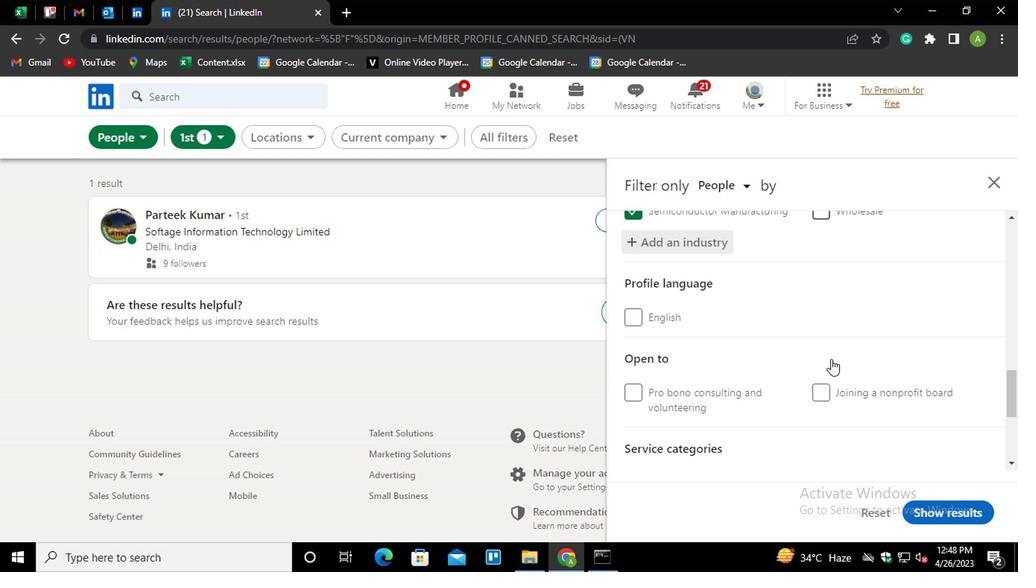 
Action: Mouse moved to (709, 397)
Screenshot: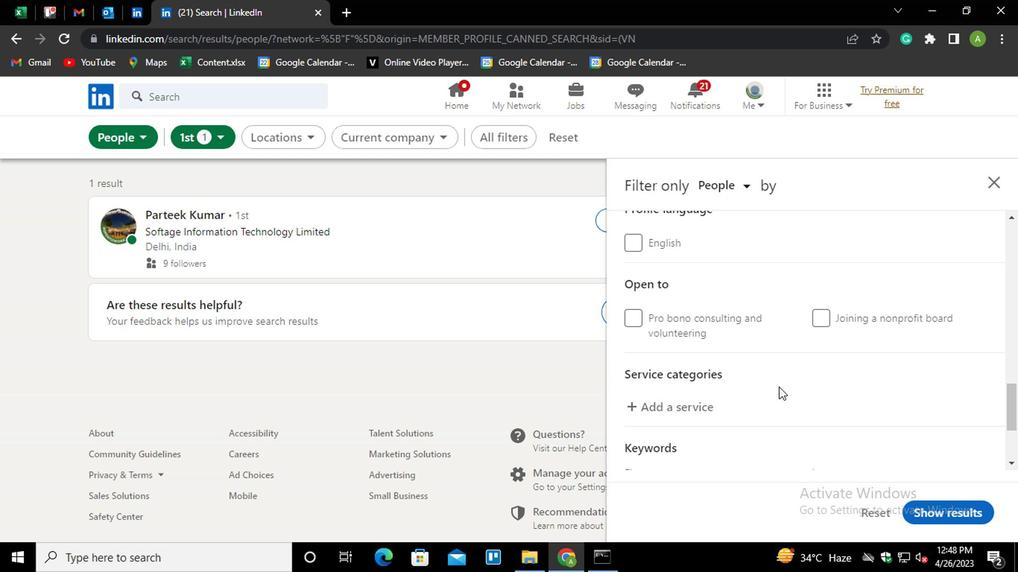 
Action: Mouse pressed left at (709, 397)
Screenshot: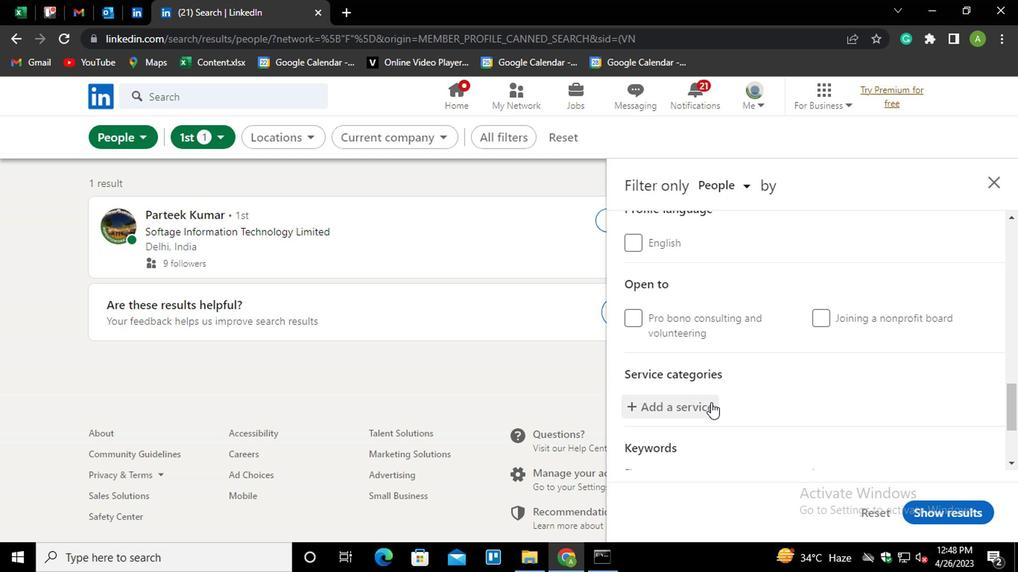 
Action: Mouse moved to (712, 403)
Screenshot: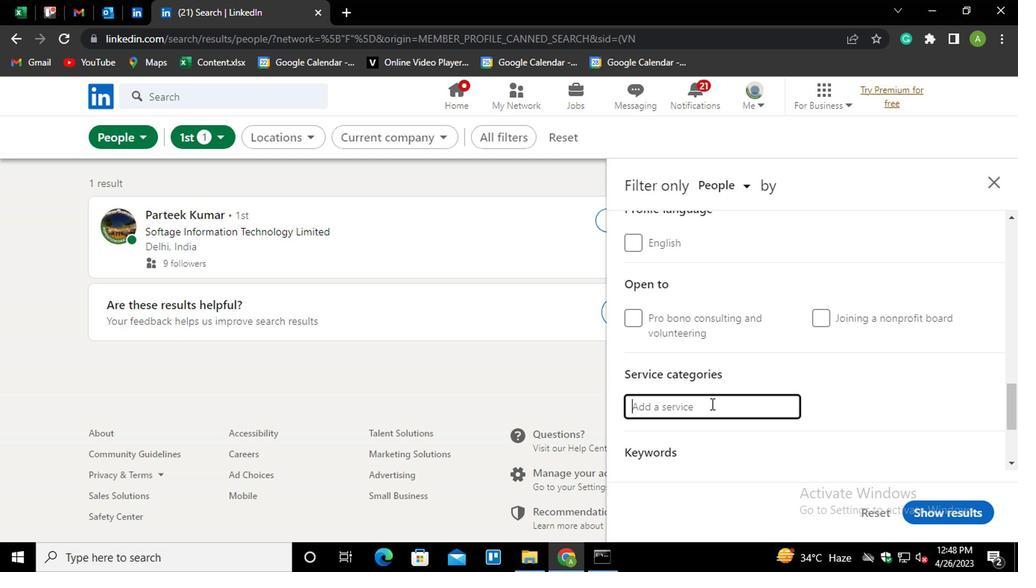 
Action: Mouse pressed left at (712, 403)
Screenshot: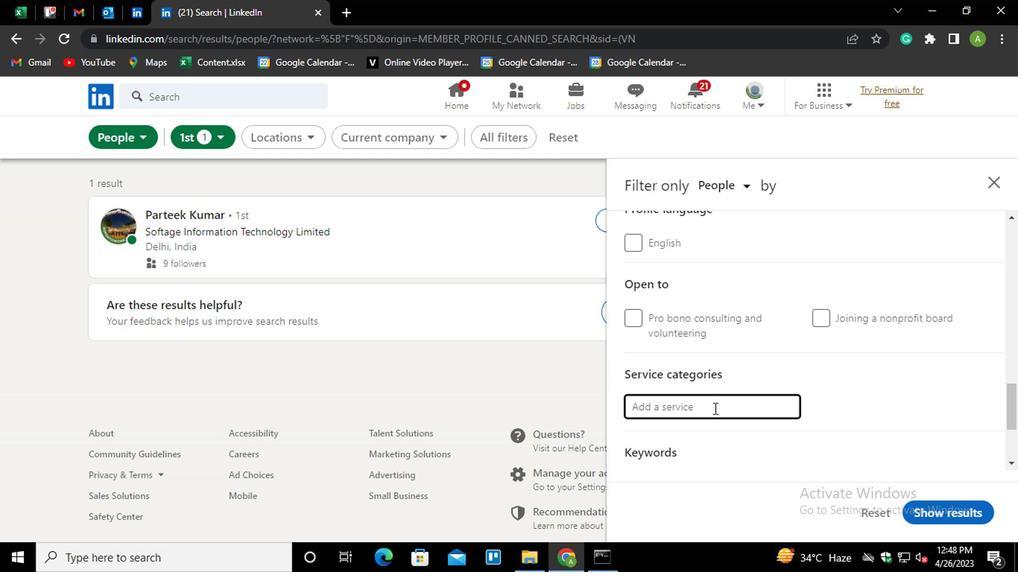
Action: Key pressed <Key.shift_r>PRINT<Key.down><Key.enter>
Screenshot: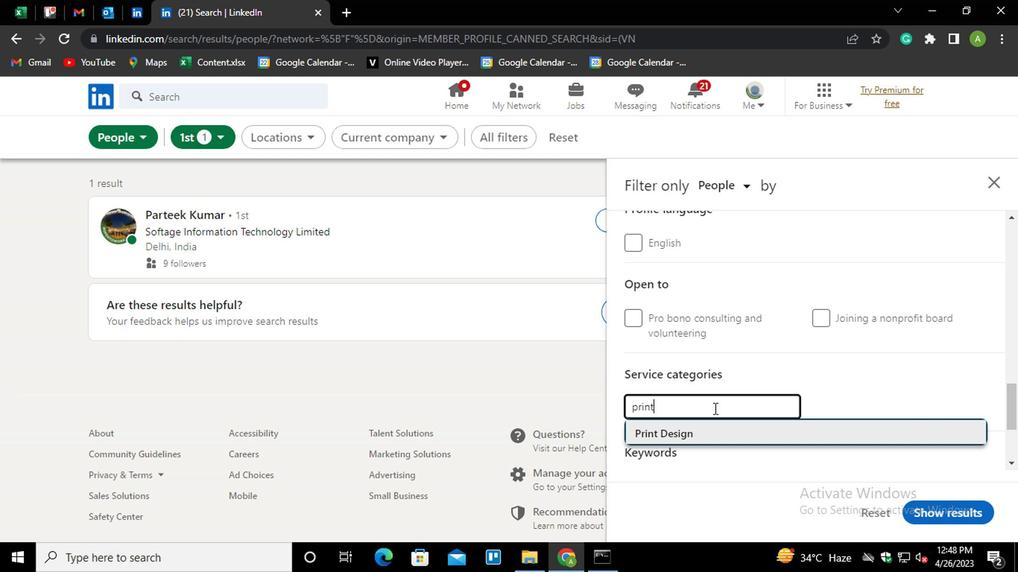 
Action: Mouse scrolled (712, 402) with delta (0, 0)
Screenshot: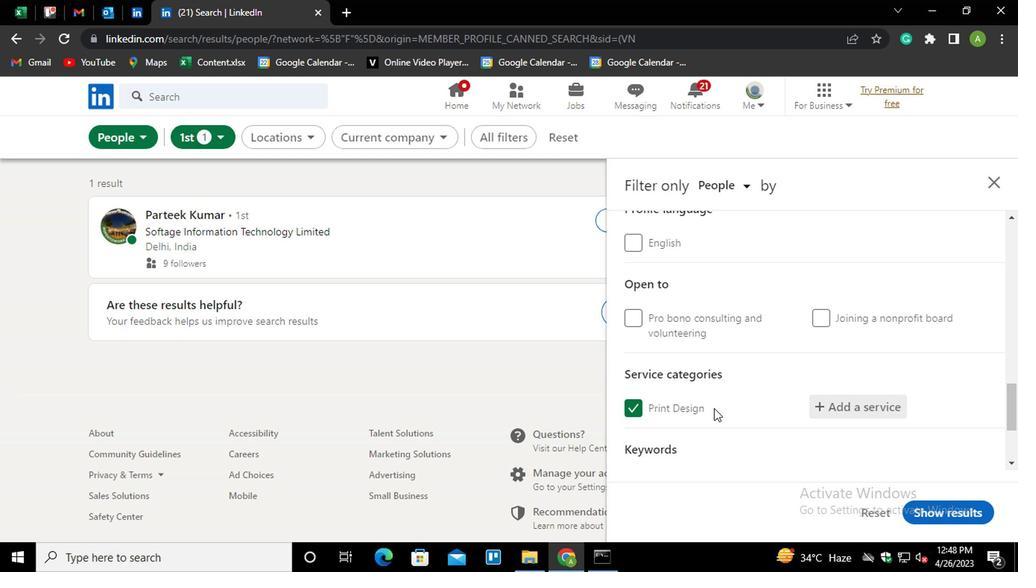 
Action: Mouse scrolled (712, 402) with delta (0, 0)
Screenshot: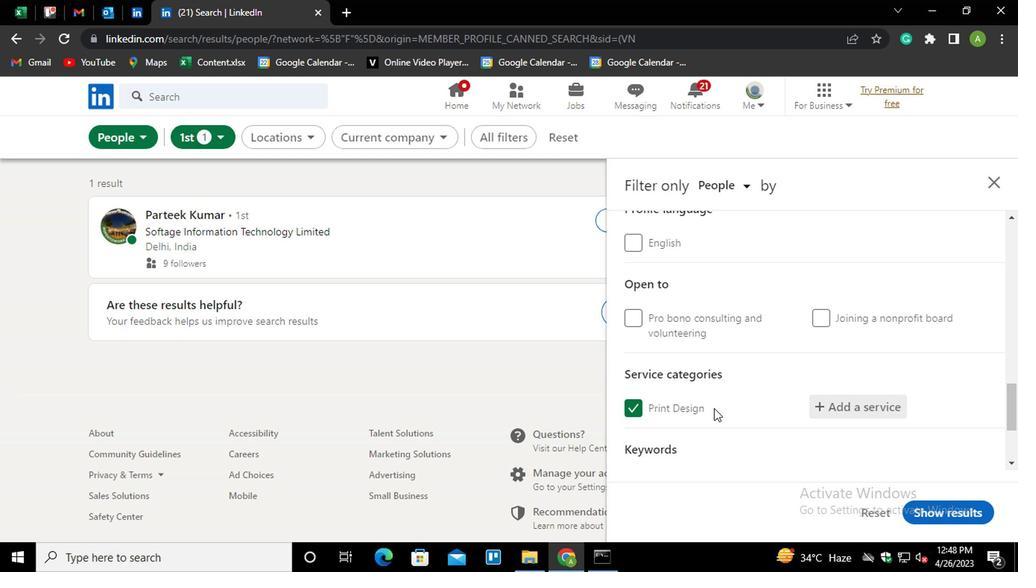 
Action: Mouse moved to (713, 403)
Screenshot: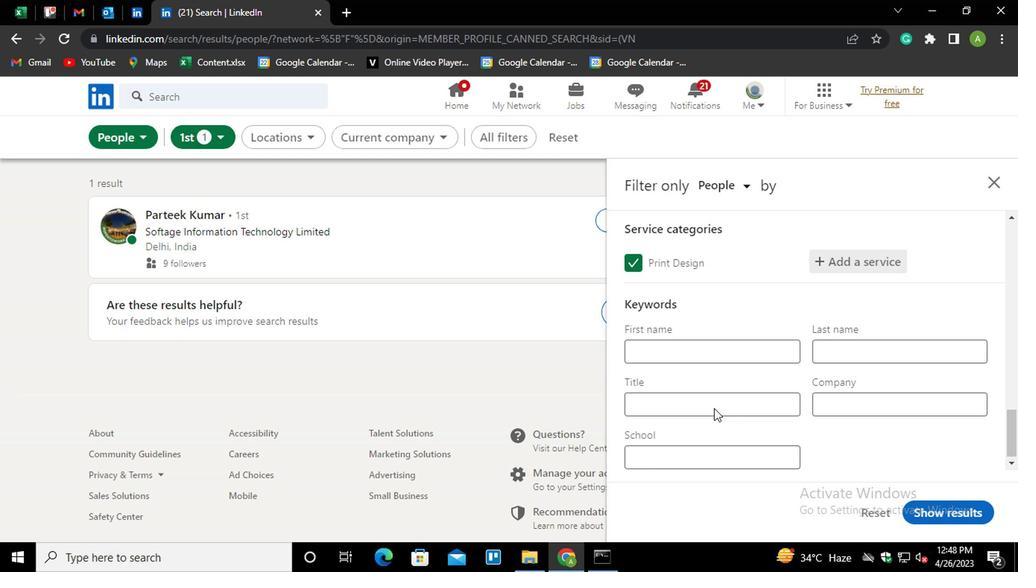 
Action: Mouse scrolled (713, 402) with delta (0, 0)
Screenshot: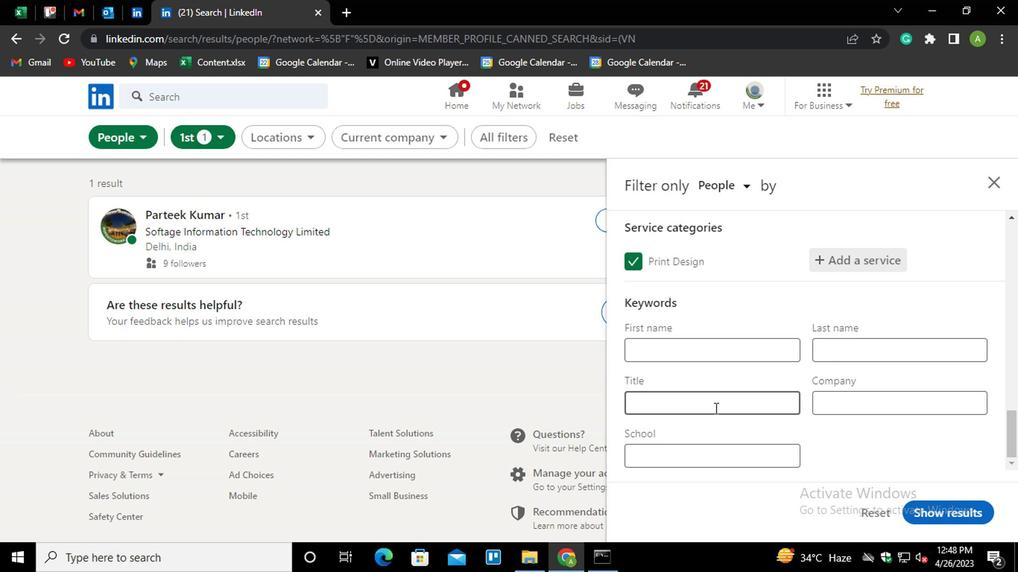 
Action: Mouse moved to (704, 392)
Screenshot: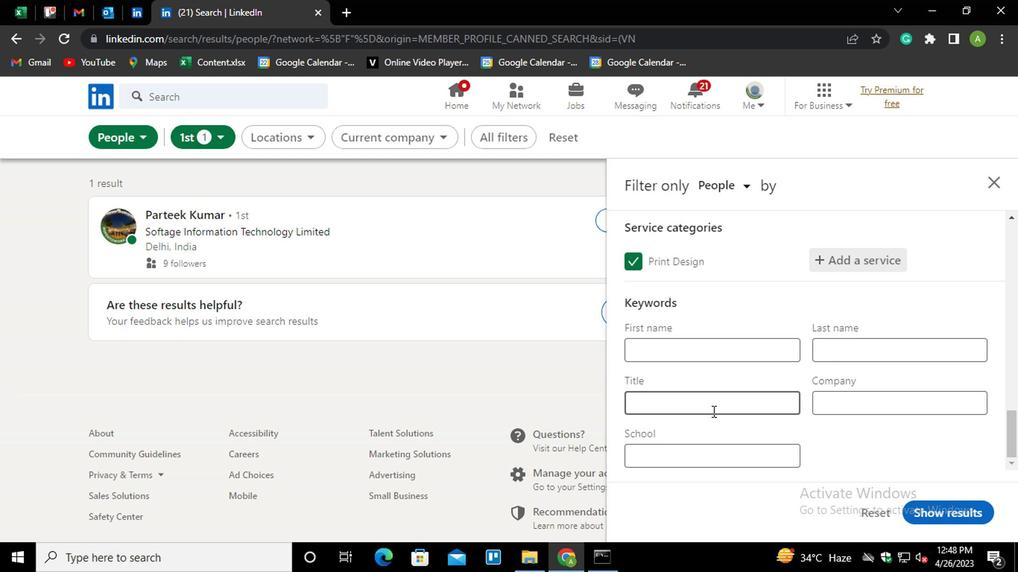 
Action: Mouse pressed left at (704, 392)
Screenshot: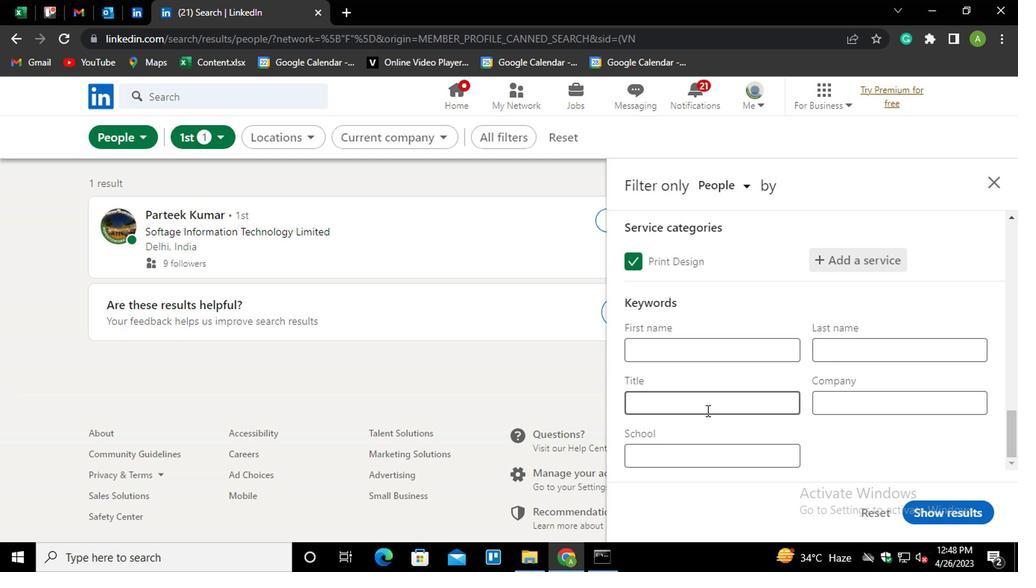 
Action: Key pressed <Key.shift>CONTINUOUS<Key.space><Key.shift_r>IMPROVEMENT
Screenshot: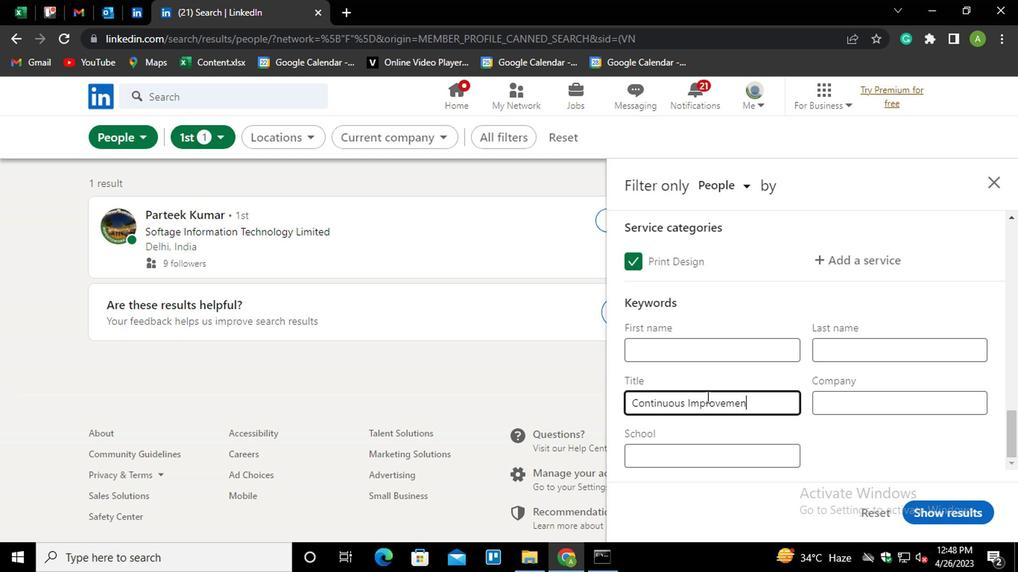 
Action: Mouse moved to (725, 389)
Screenshot: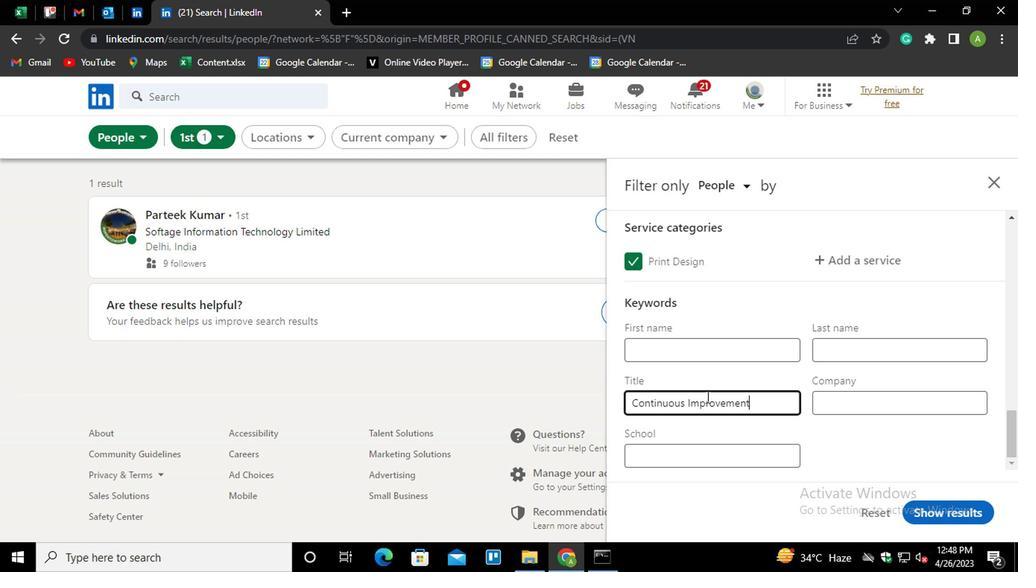 
Action: Key pressed <Key.space><Key.shift><Key.shift><Key.shift>CONSULT
Screenshot: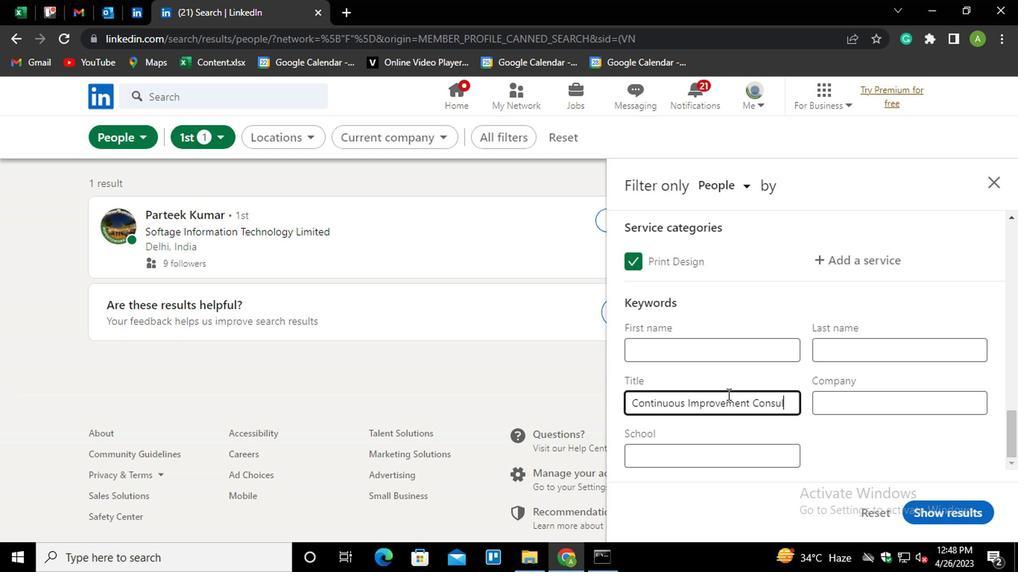 
Action: Mouse moved to (887, 442)
Screenshot: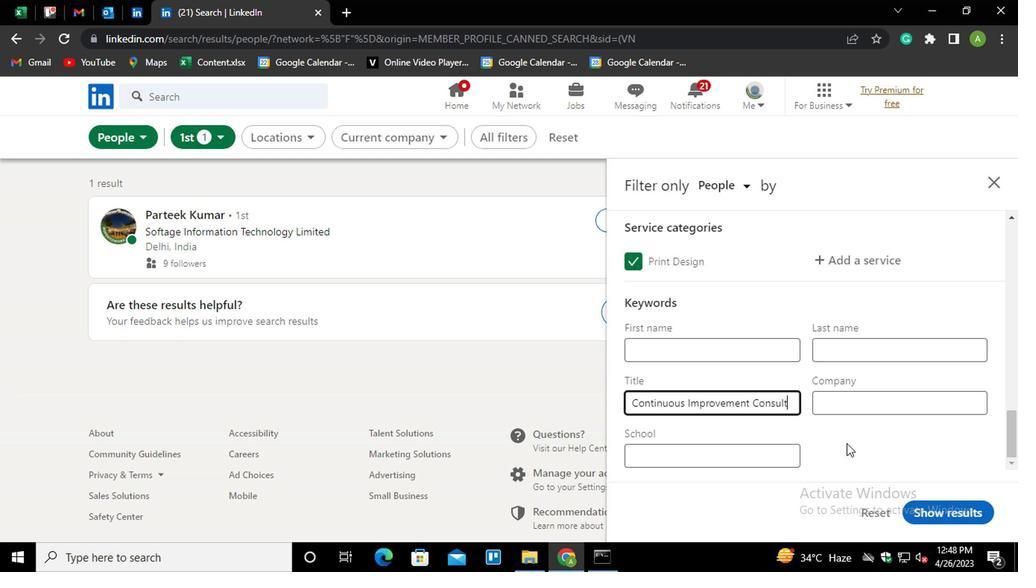 
Action: Mouse pressed left at (887, 442)
Screenshot: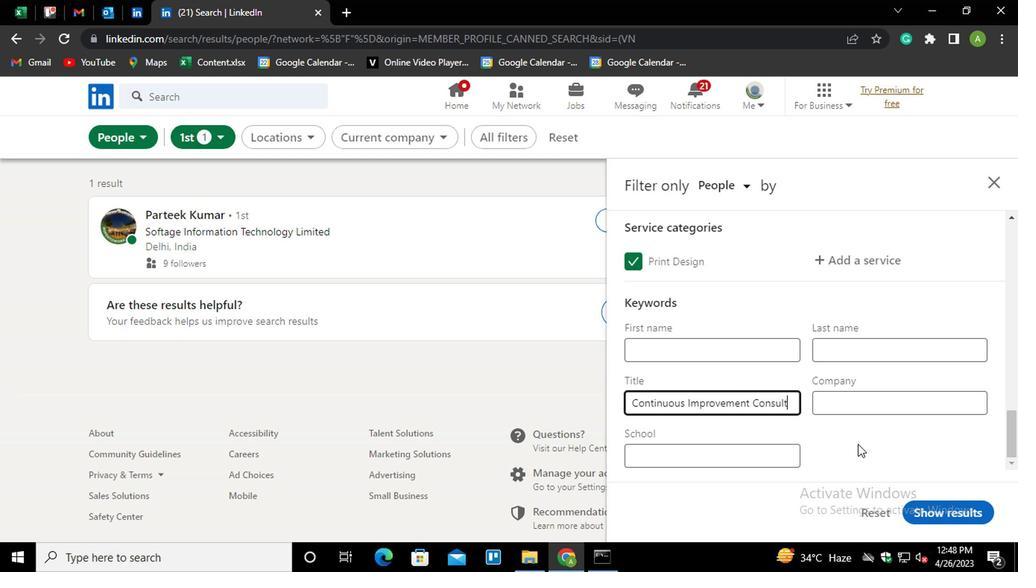 
Action: Mouse moved to (932, 506)
Screenshot: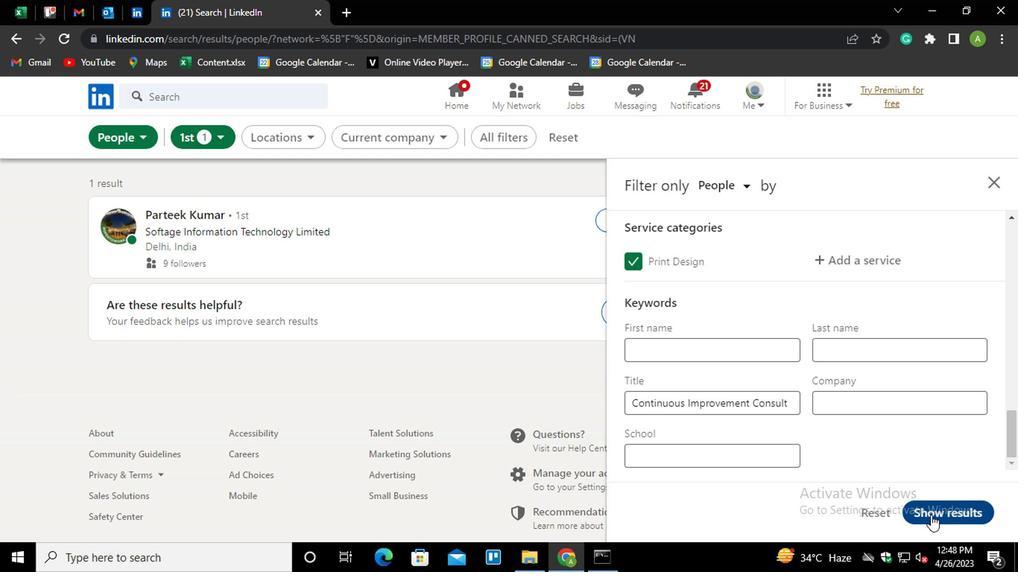 
Action: Mouse pressed left at (932, 506)
Screenshot: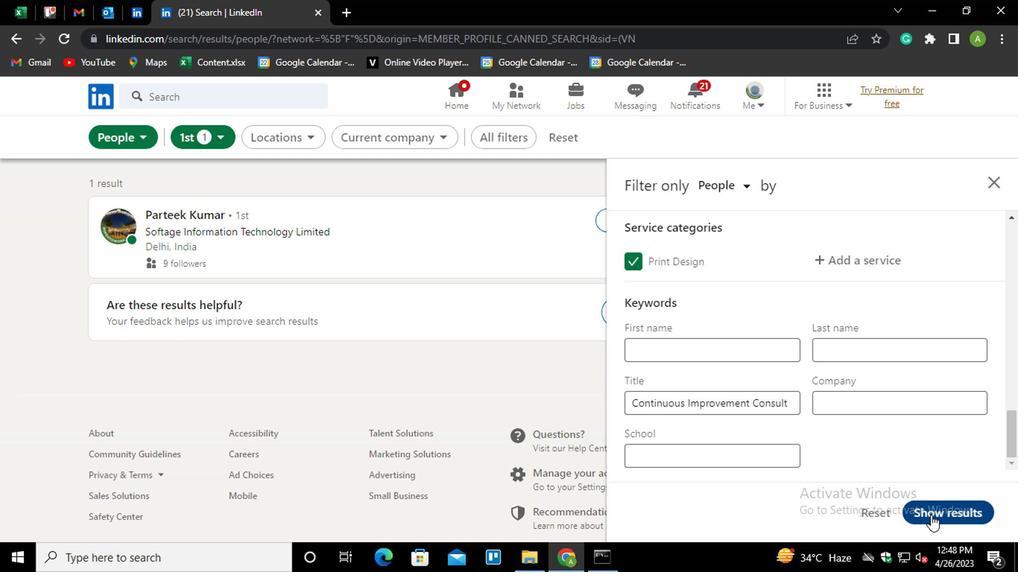 
Action: Mouse moved to (931, 489)
Screenshot: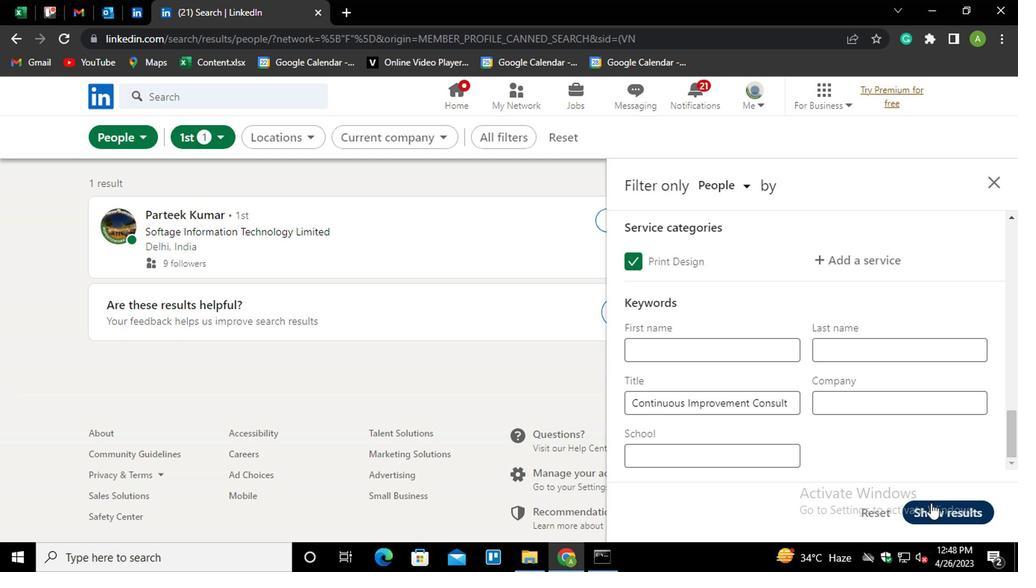 
